 Task: Search convenience stores for Chandan Way, Irving, Texas and list two stores with Delivery time and fee.
Action: Mouse moved to (567, 596)
Screenshot: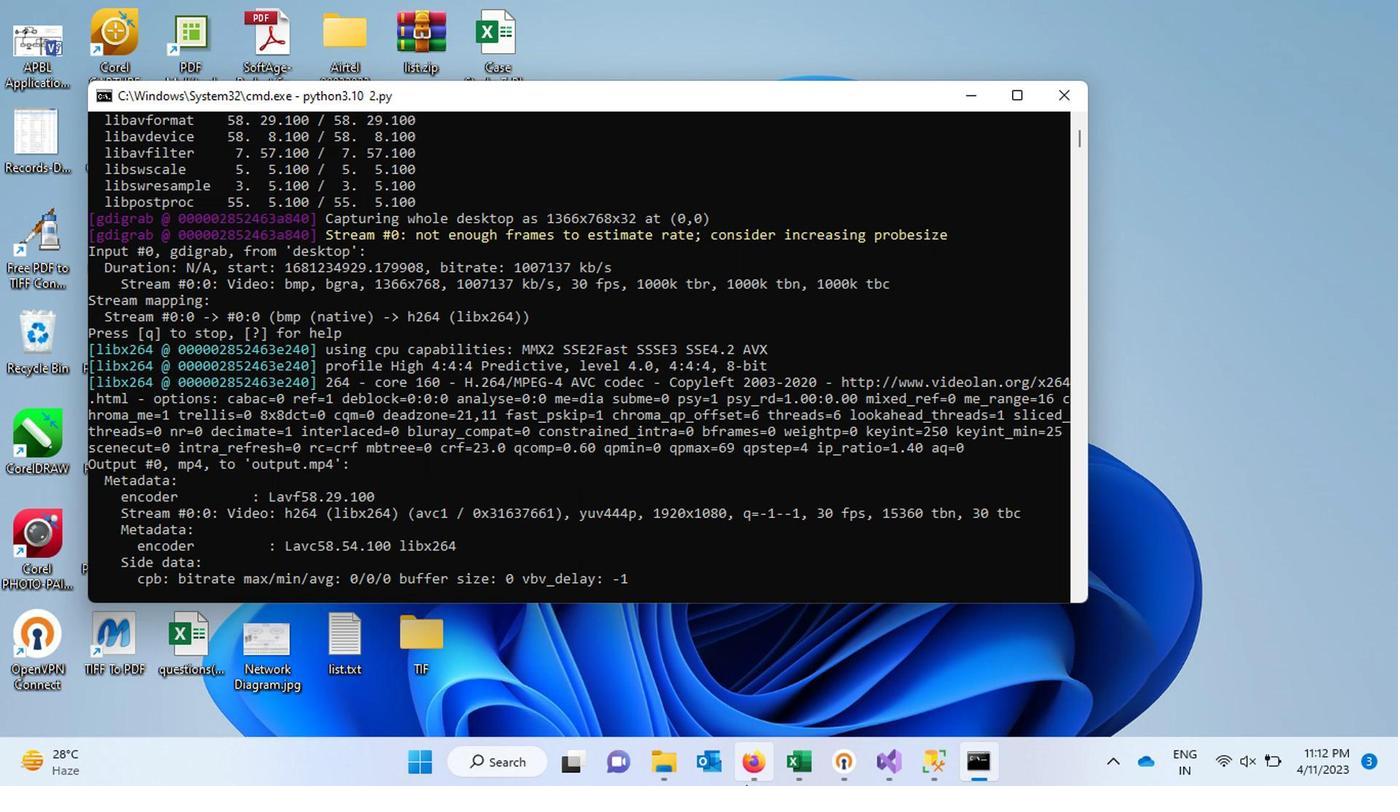 
Action: Mouse pressed left at (567, 596)
Screenshot: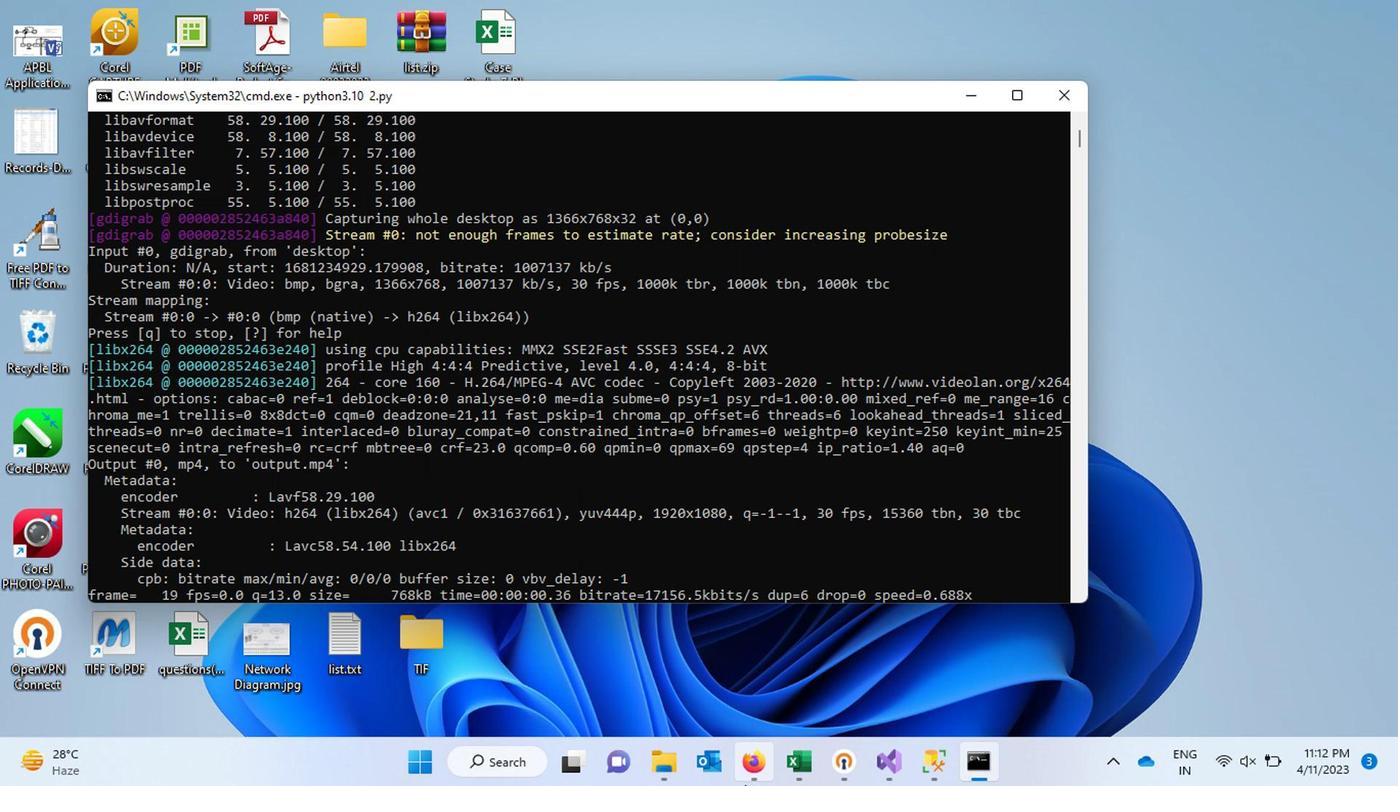 
Action: Mouse moved to (450, 124)
Screenshot: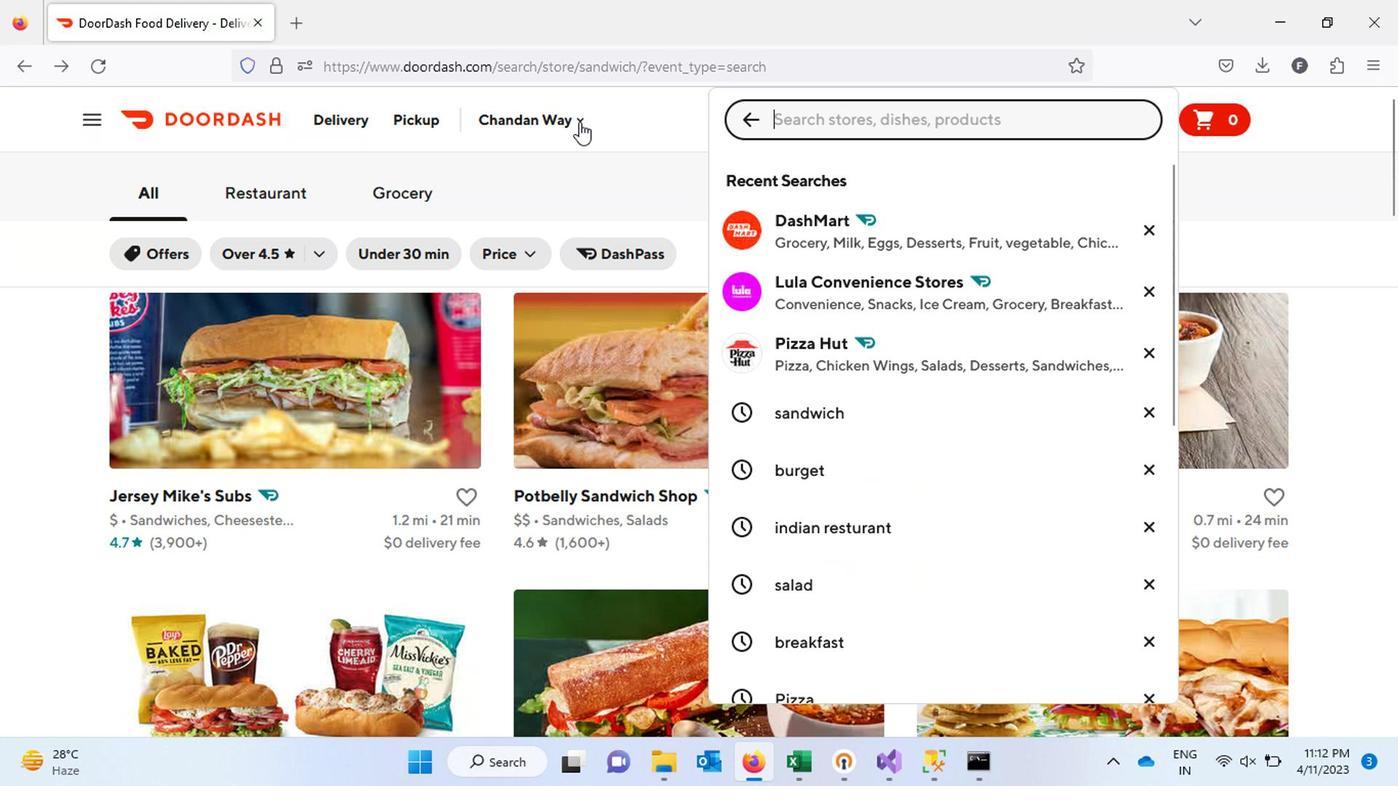 
Action: Mouse pressed left at (450, 124)
Screenshot: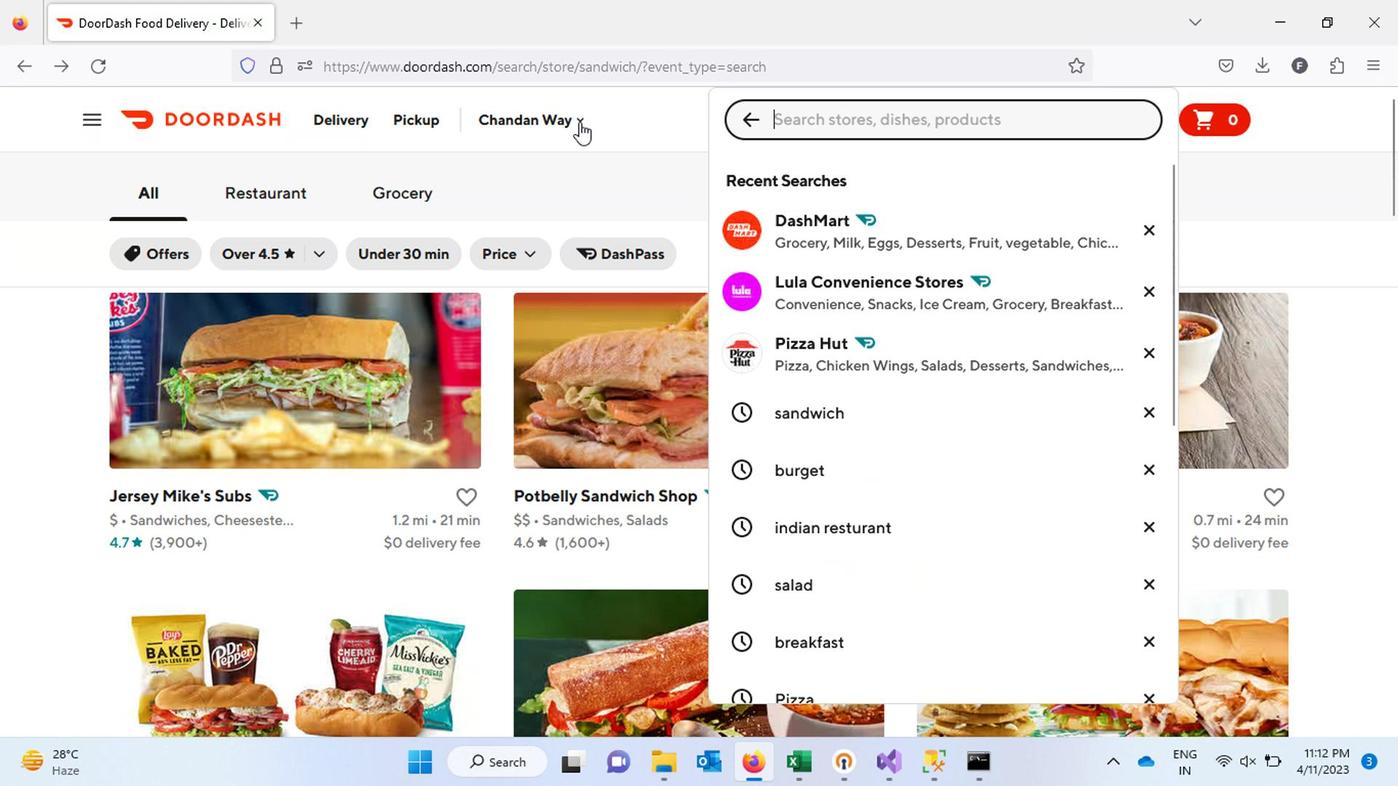 
Action: Mouse pressed left at (450, 124)
Screenshot: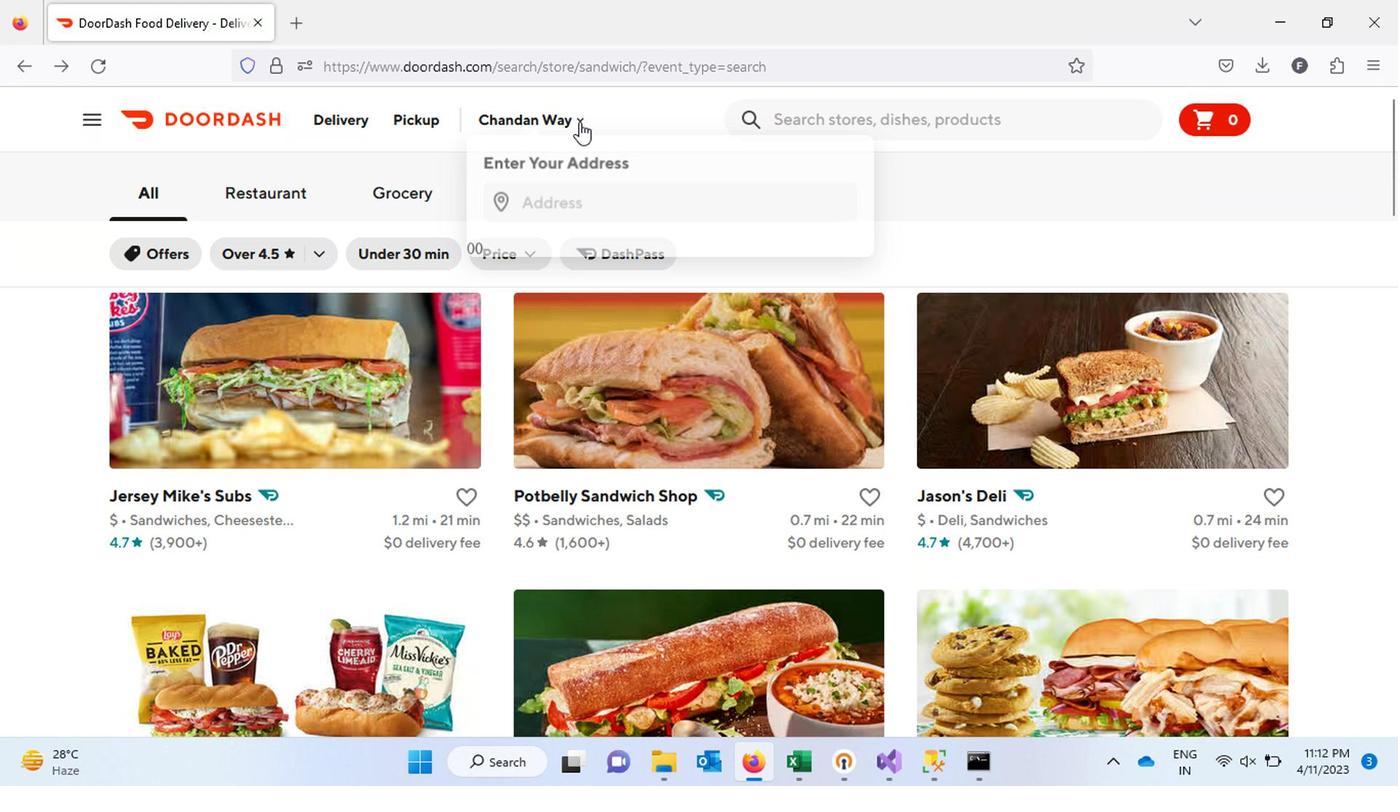
Action: Mouse pressed left at (450, 124)
Screenshot: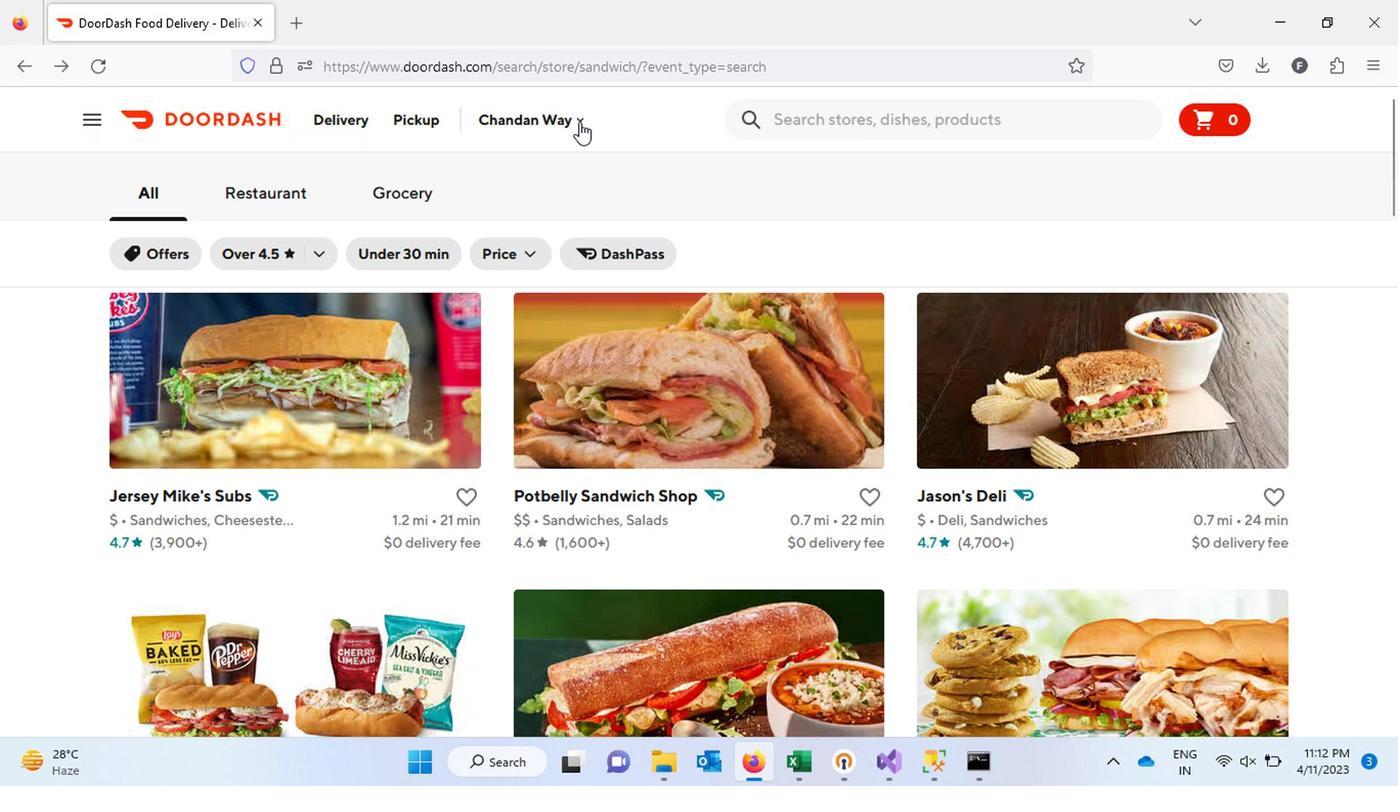 
Action: Mouse moved to (441, 179)
Screenshot: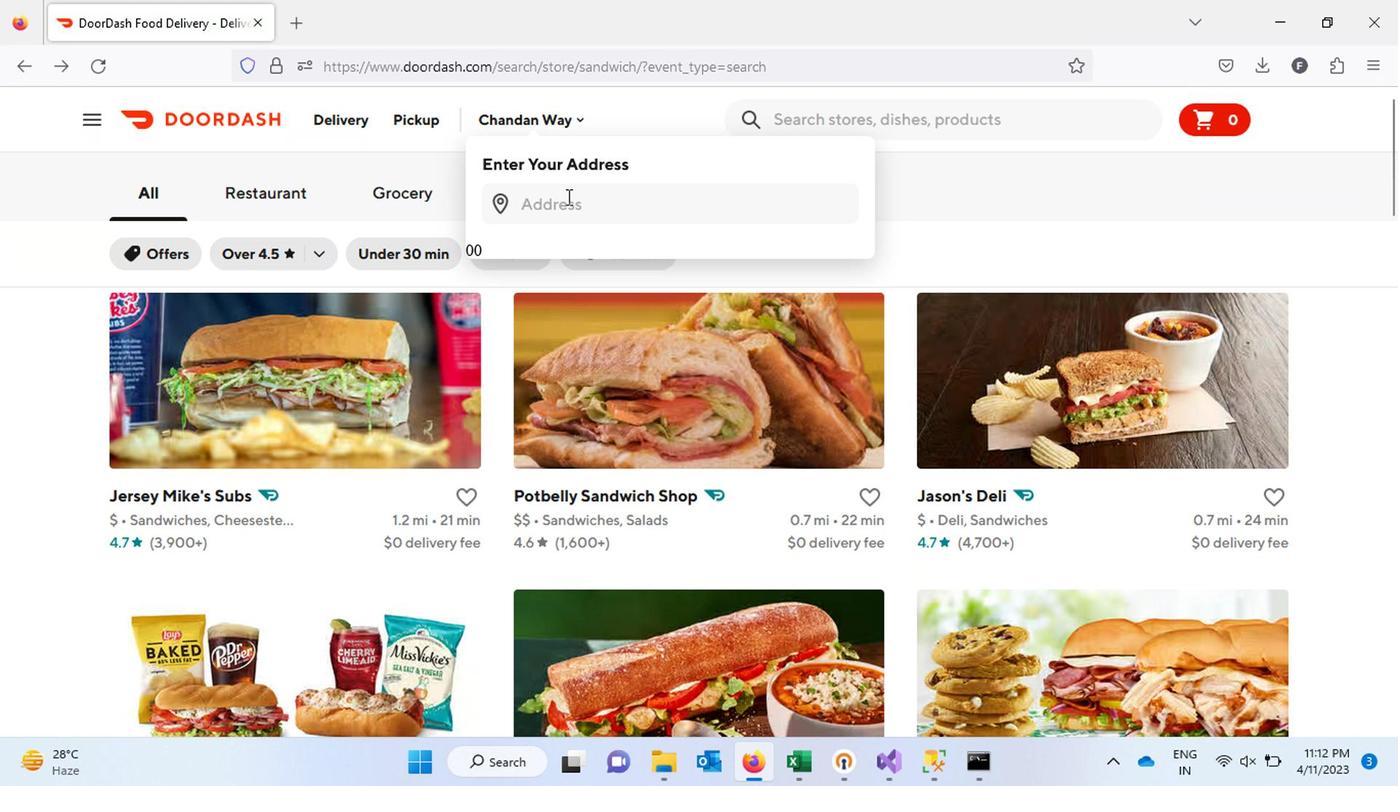 
Action: Mouse pressed left at (441, 179)
Screenshot: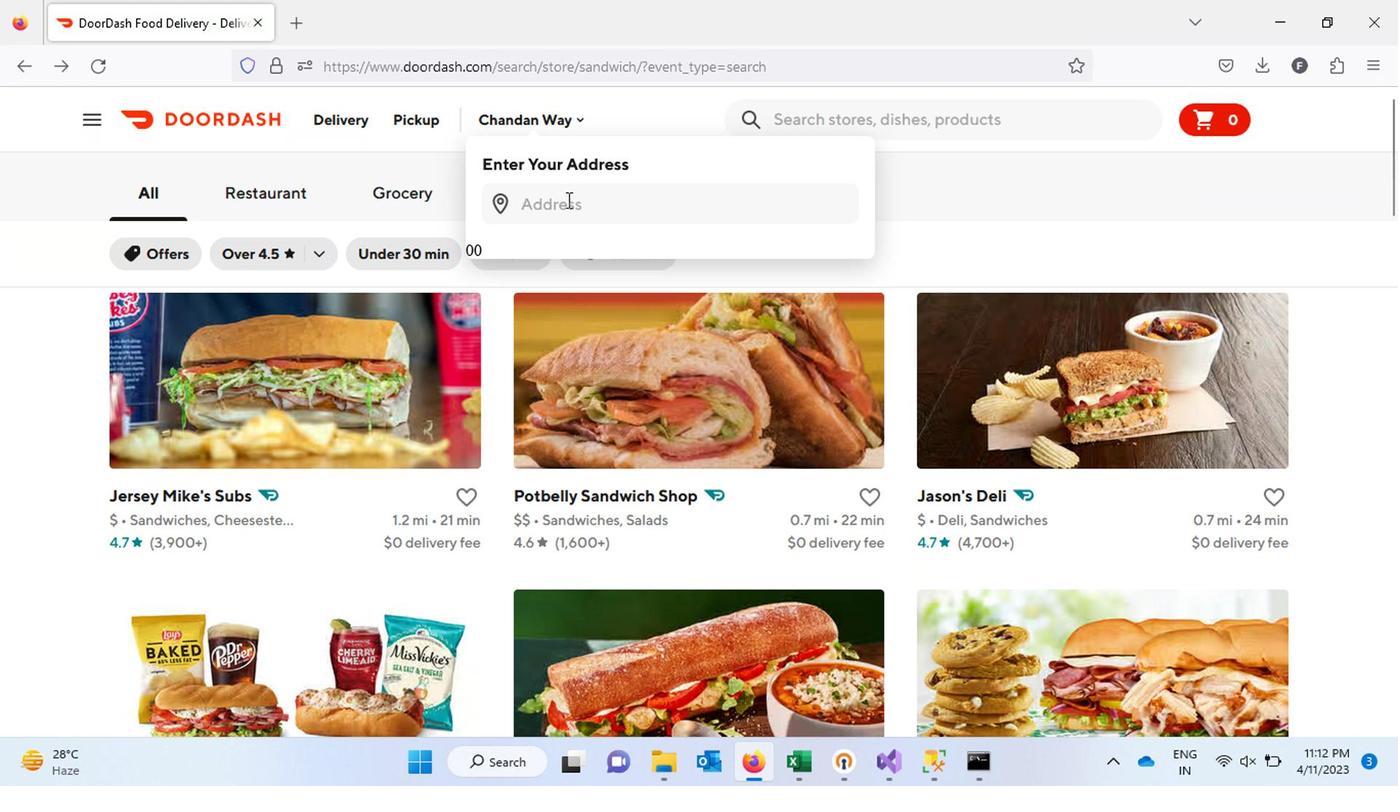 
Action: Keyboard c
Screenshot: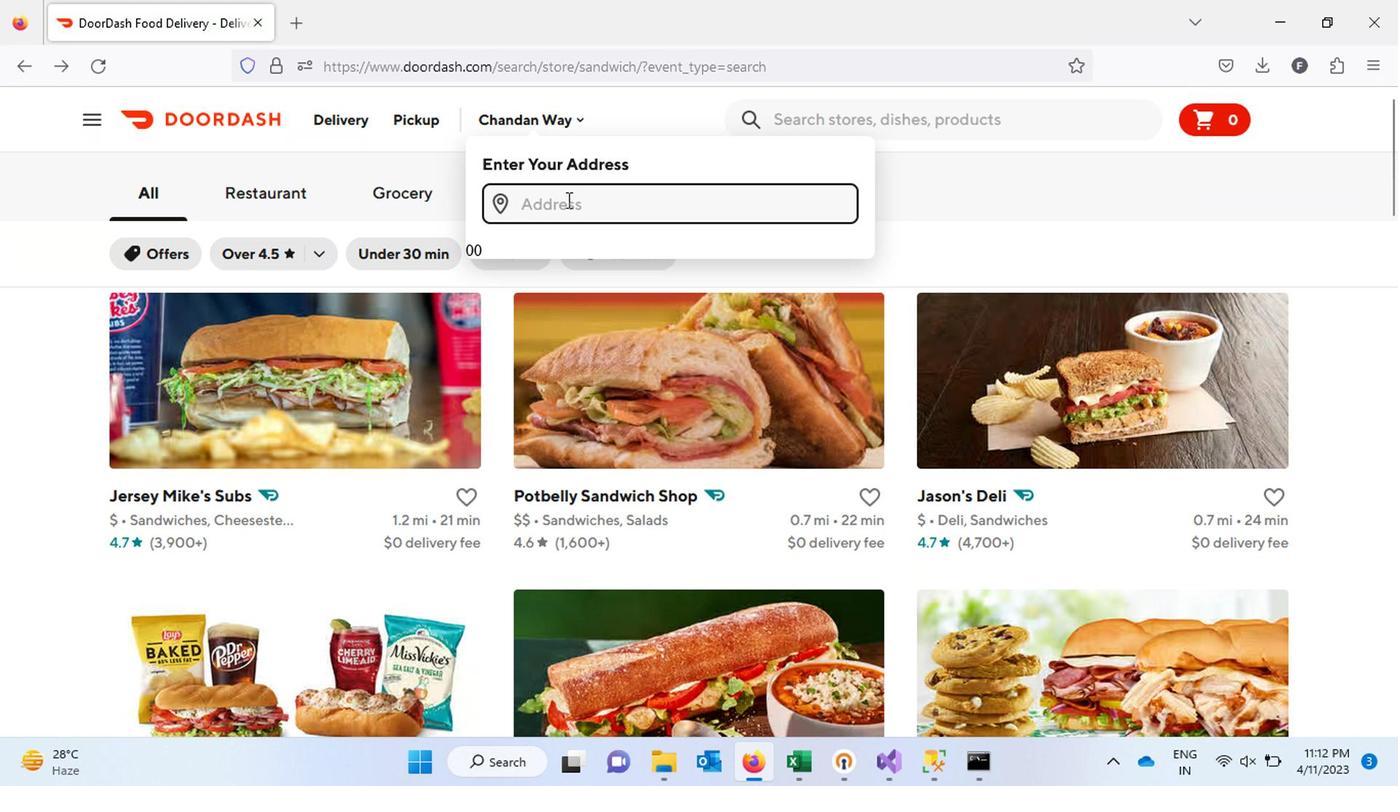 
Action: Keyboard h
Screenshot: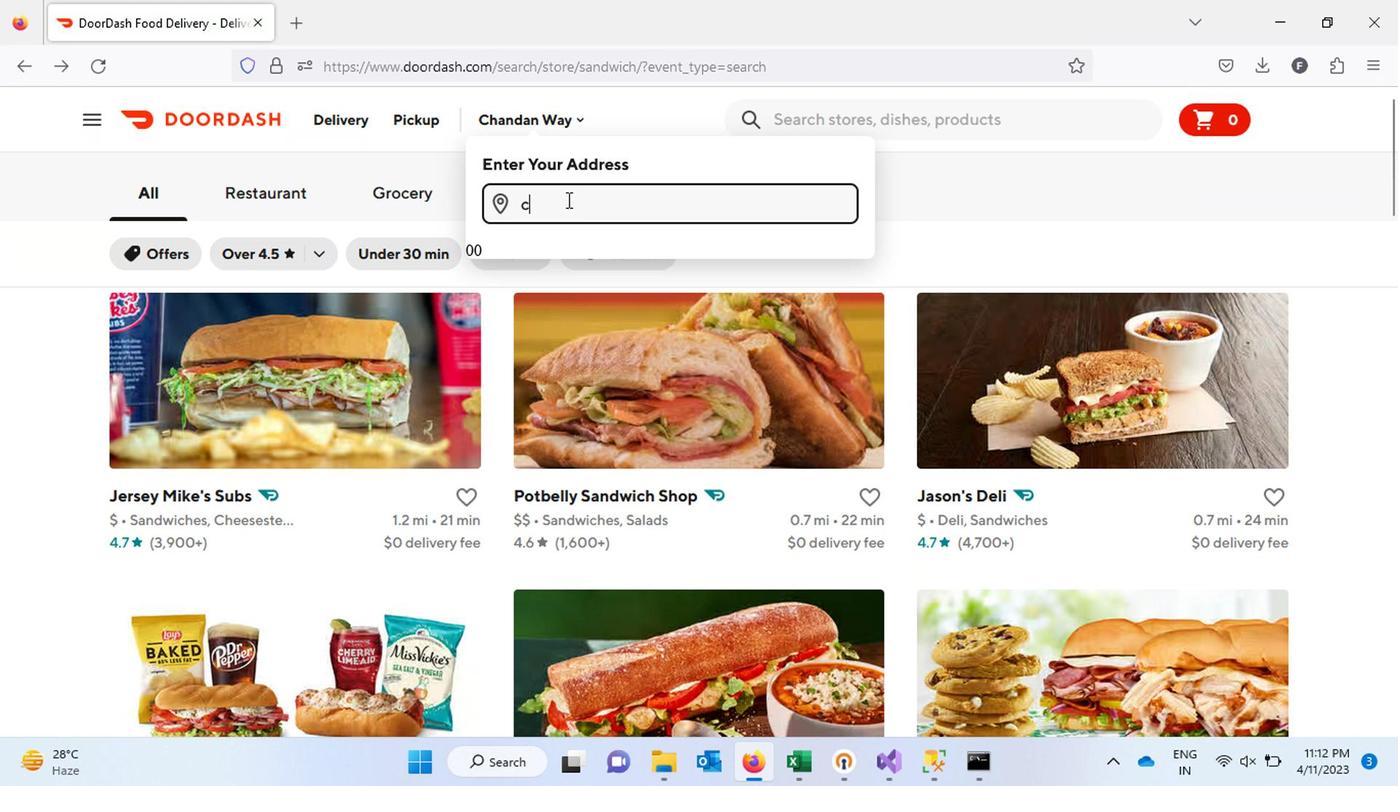 
Action: Keyboard a
Screenshot: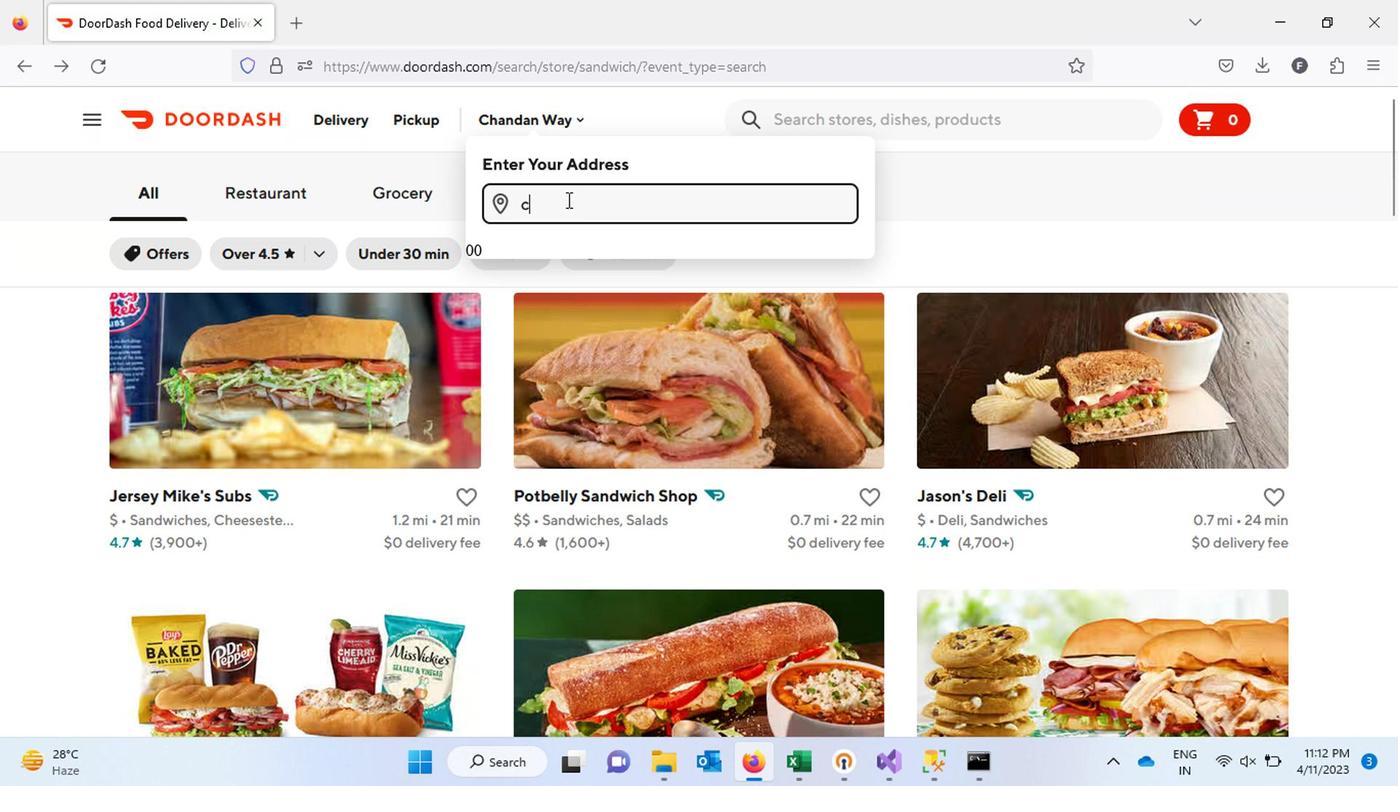 
Action: Keyboard n
Screenshot: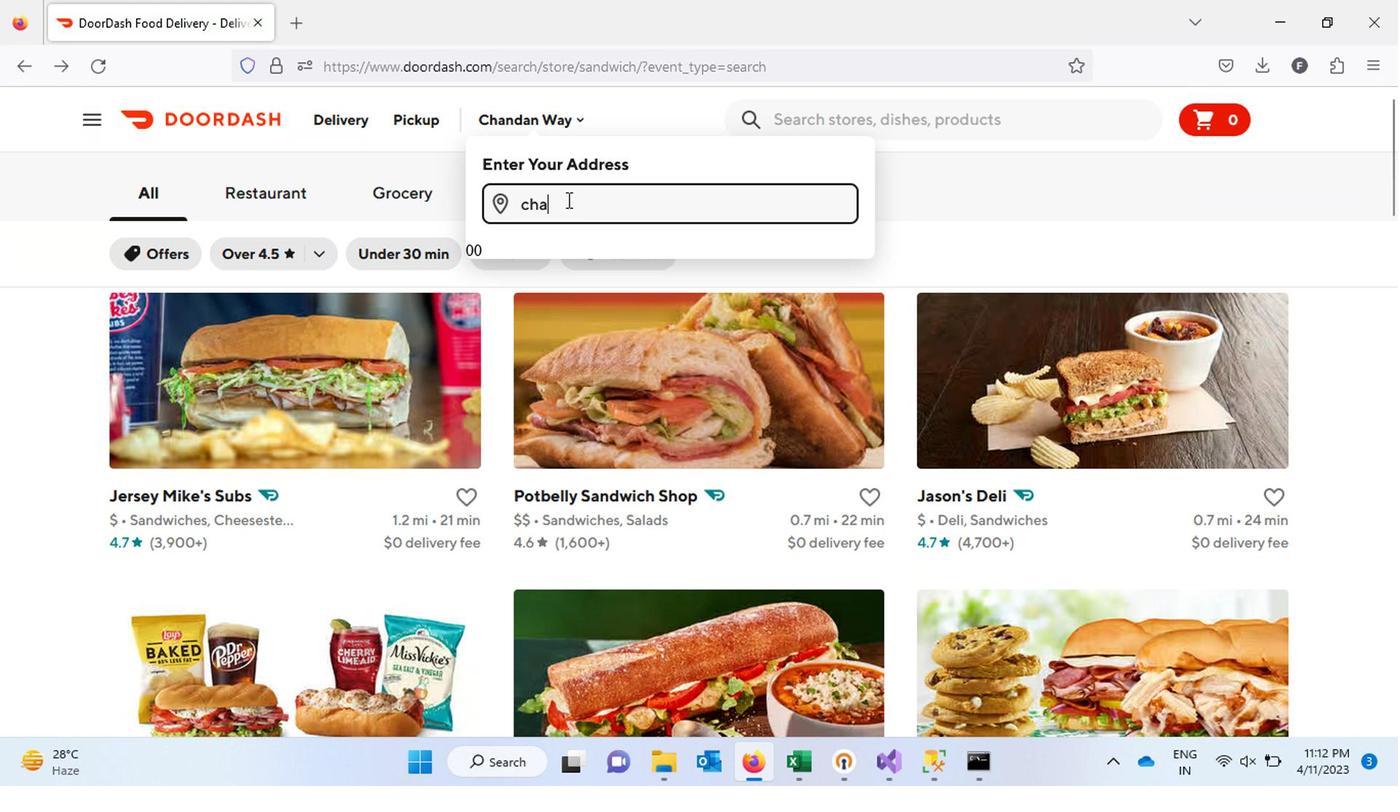 
Action: Keyboard d
Screenshot: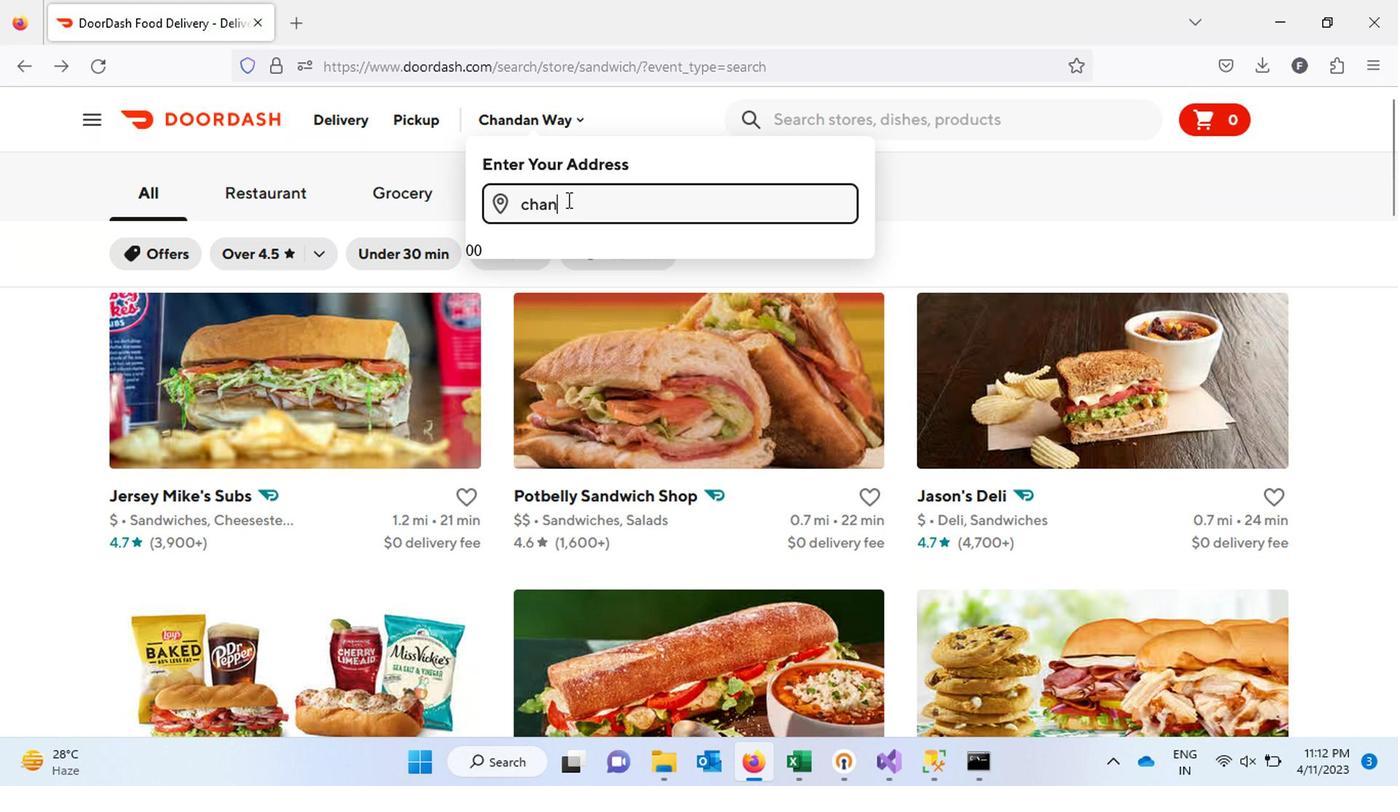
Action: Keyboard a
Screenshot: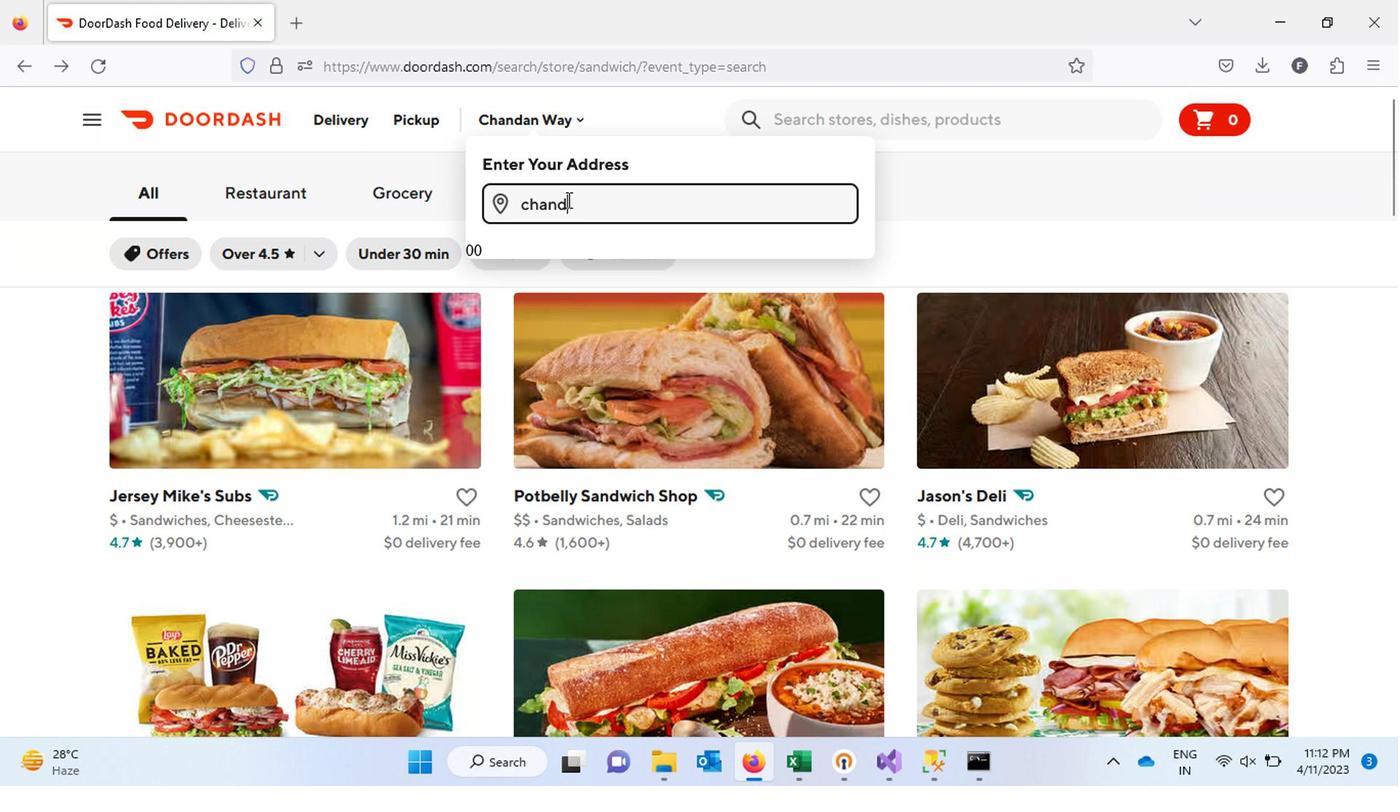
Action: Keyboard n
Screenshot: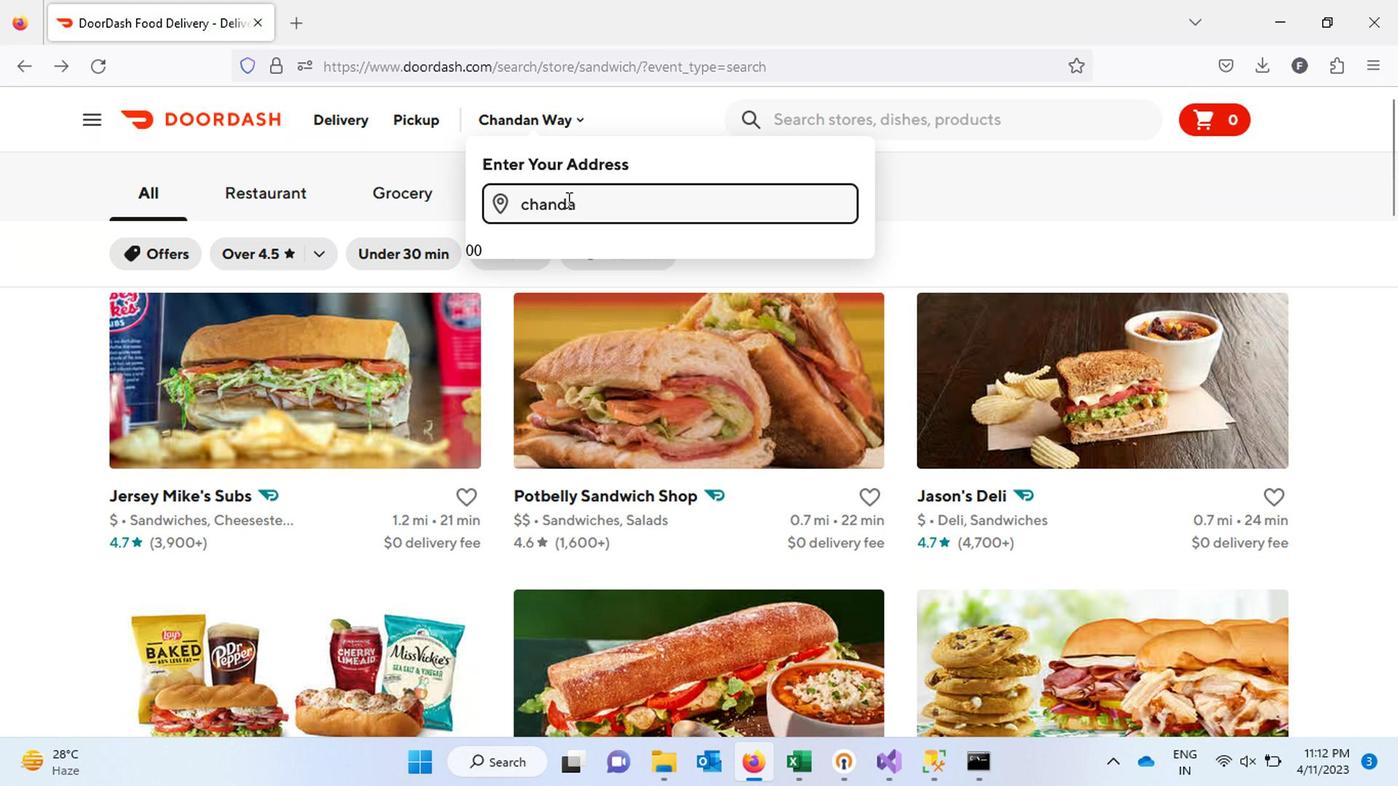
Action: Keyboard Key.space
Screenshot: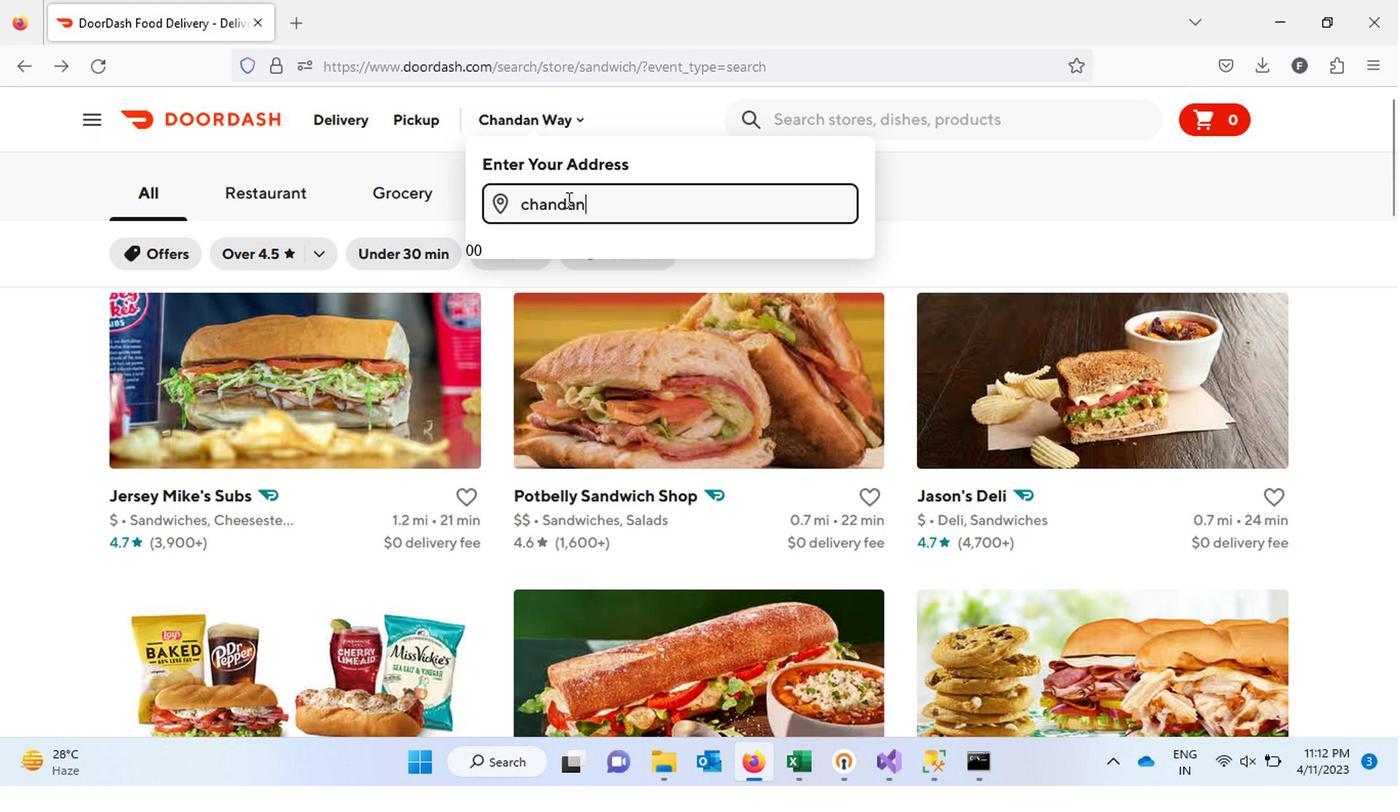 
Action: Keyboard w
Screenshot: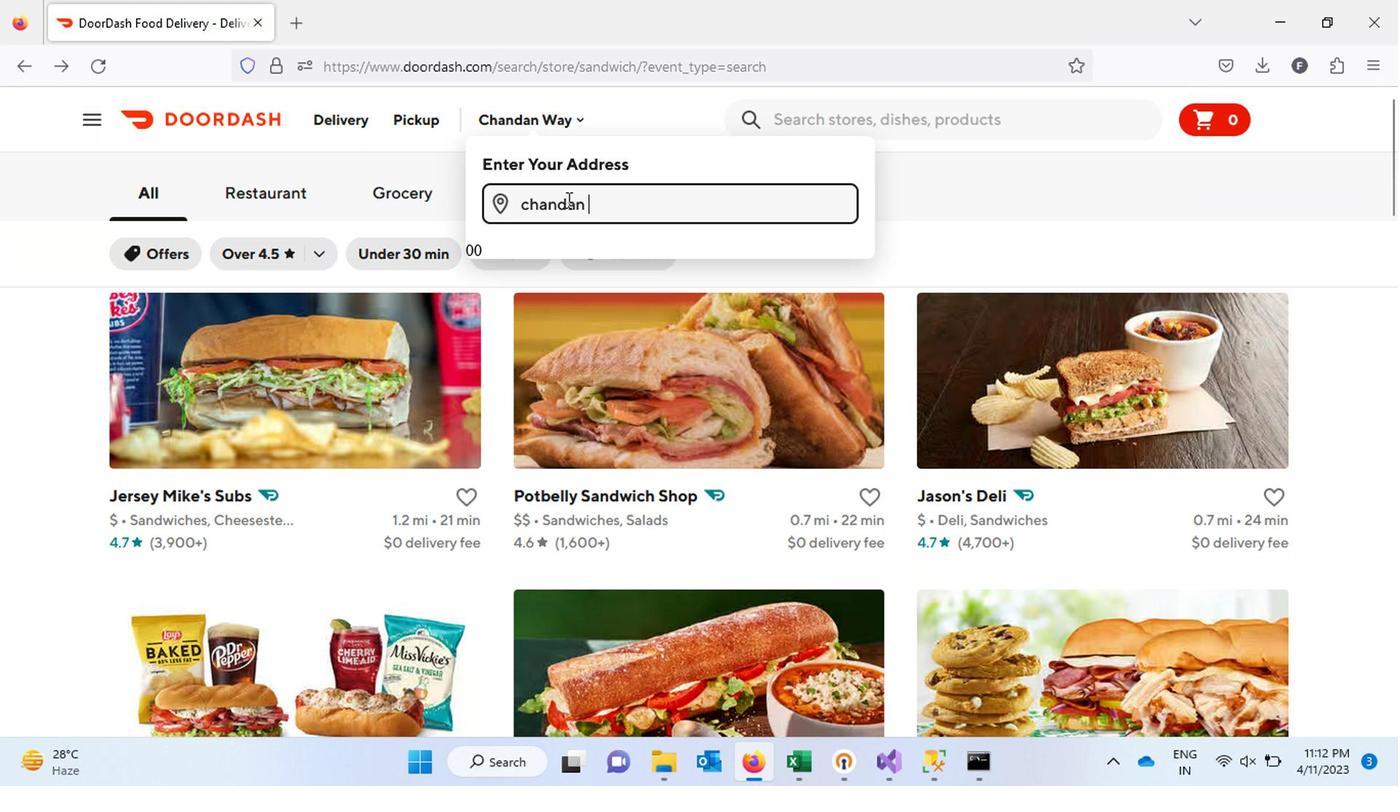
Action: Keyboard a
Screenshot: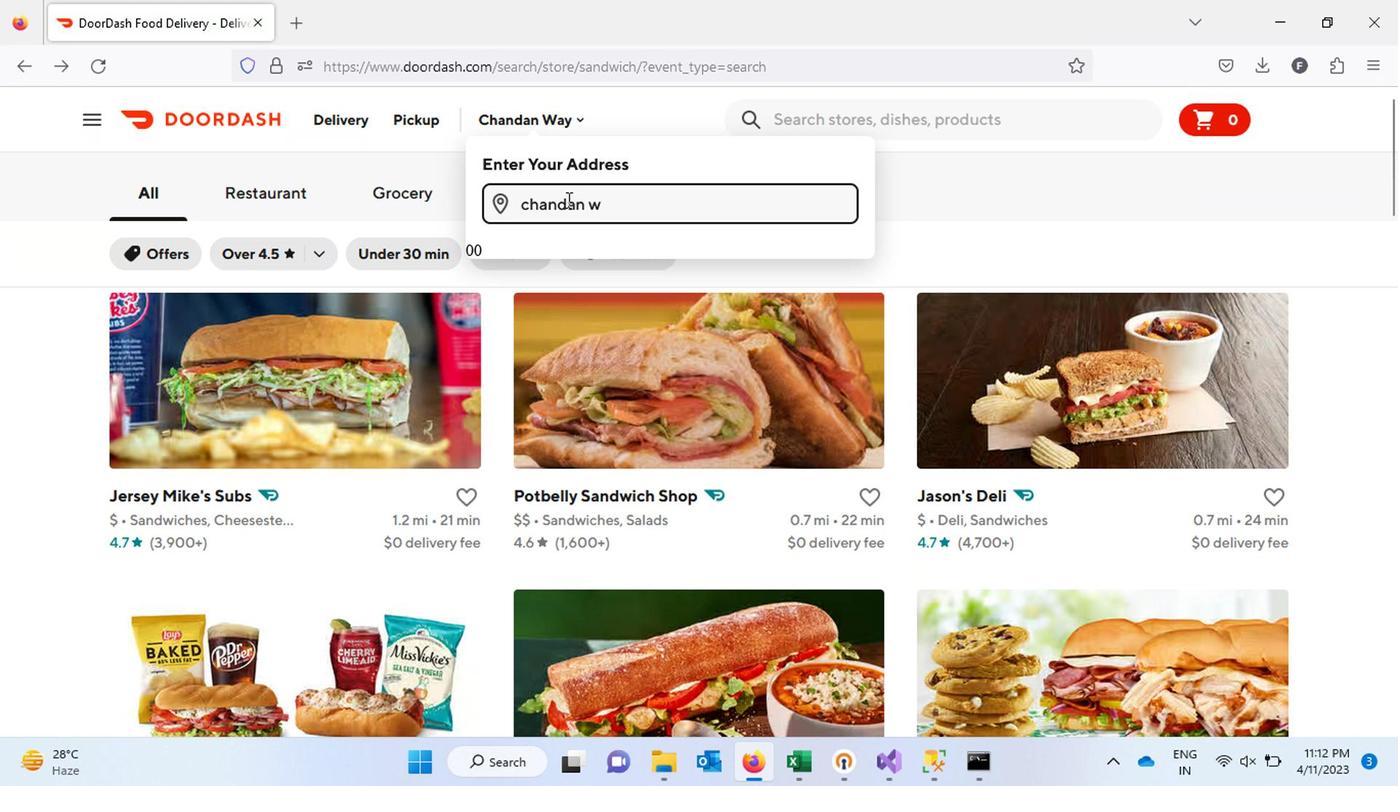 
Action: Keyboard y
Screenshot: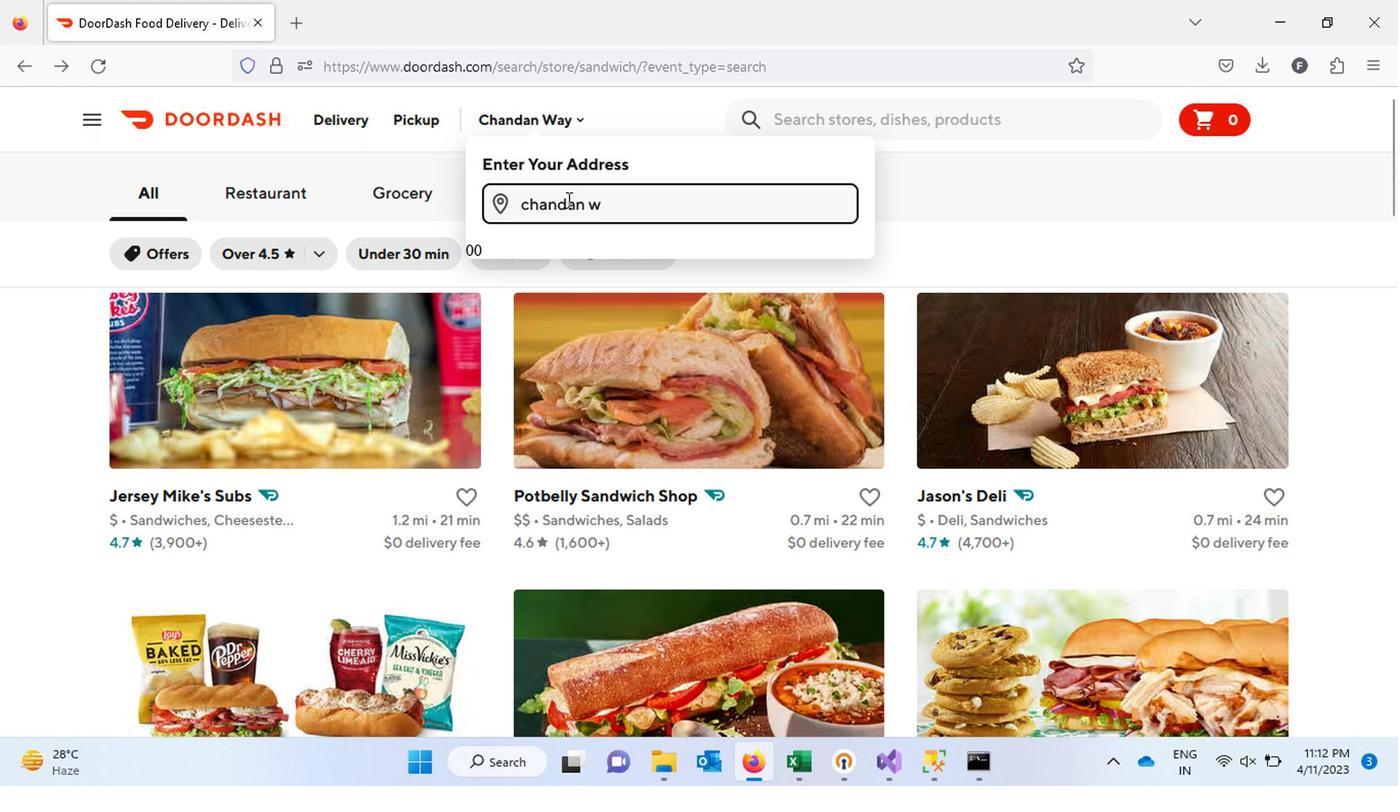 
Action: Mouse moved to (452, 211)
Screenshot: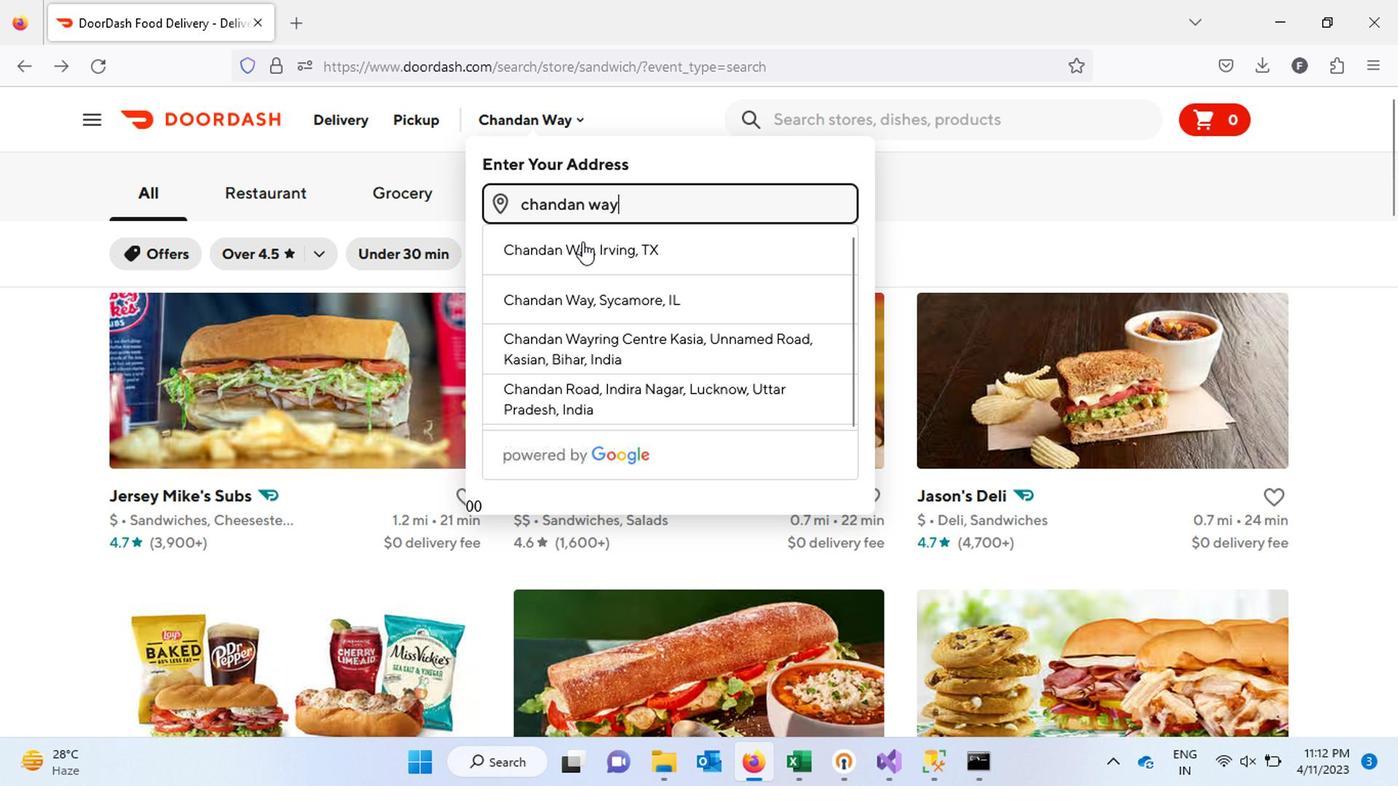 
Action: Mouse pressed left at (452, 211)
Screenshot: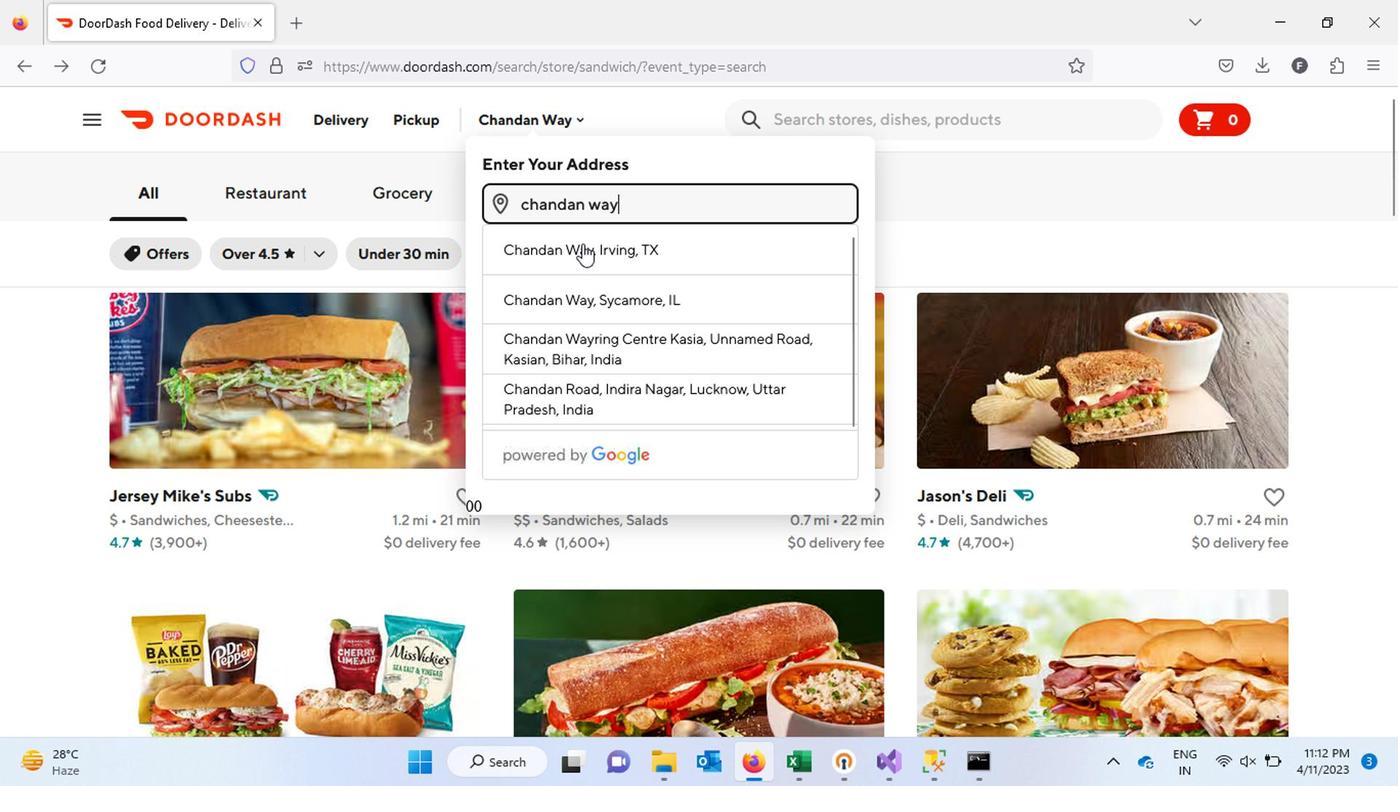
Action: Mouse moved to (558, 497)
Screenshot: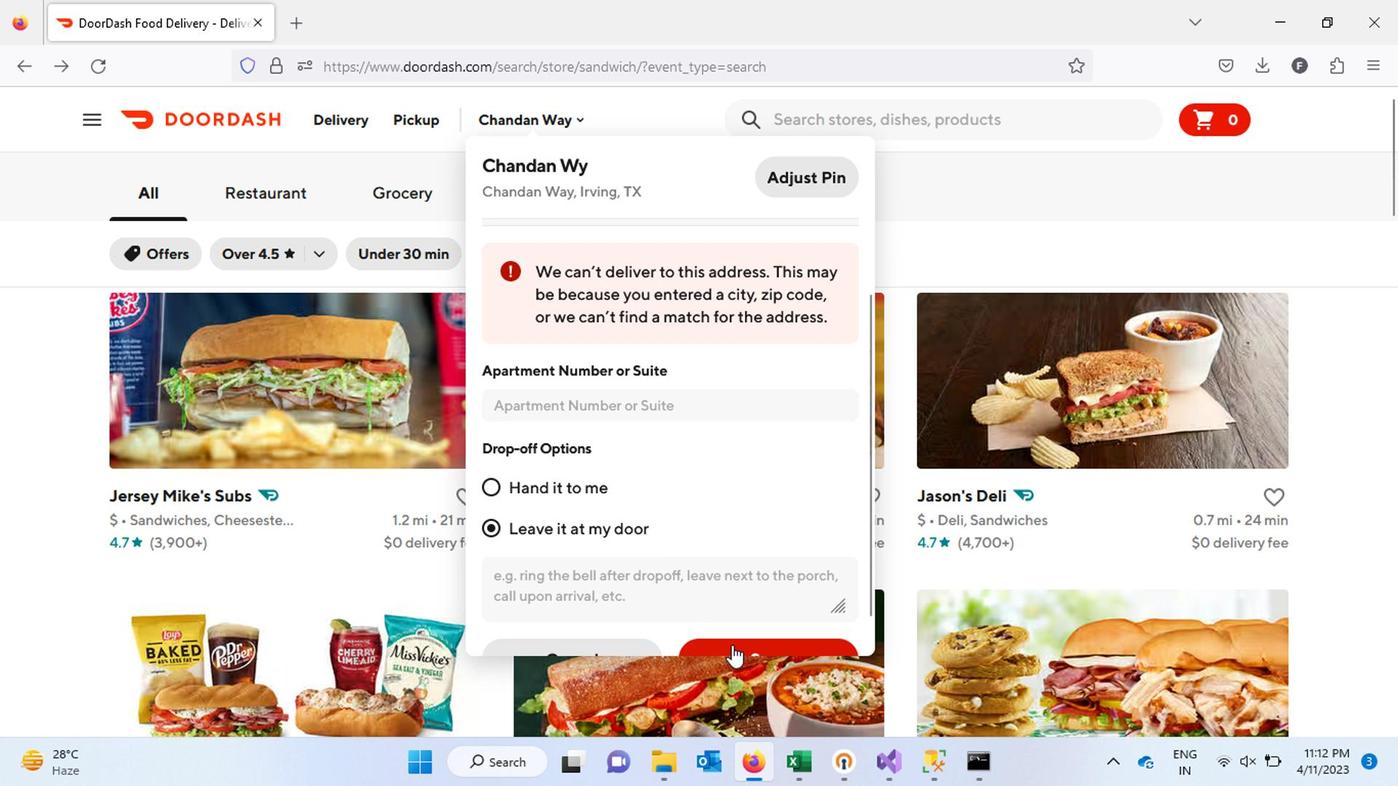 
Action: Mouse pressed left at (558, 497)
Screenshot: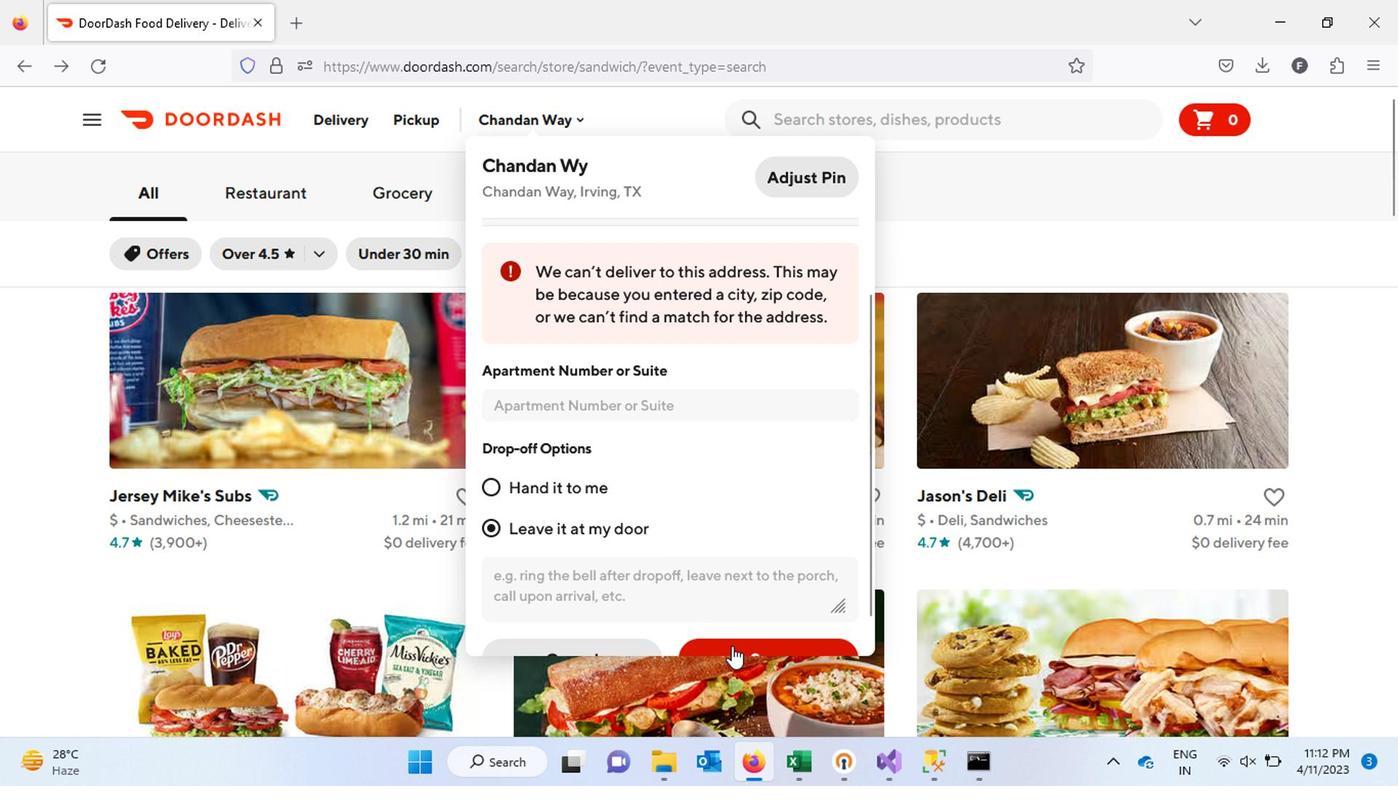 
Action: Mouse moved to (715, 124)
Screenshot: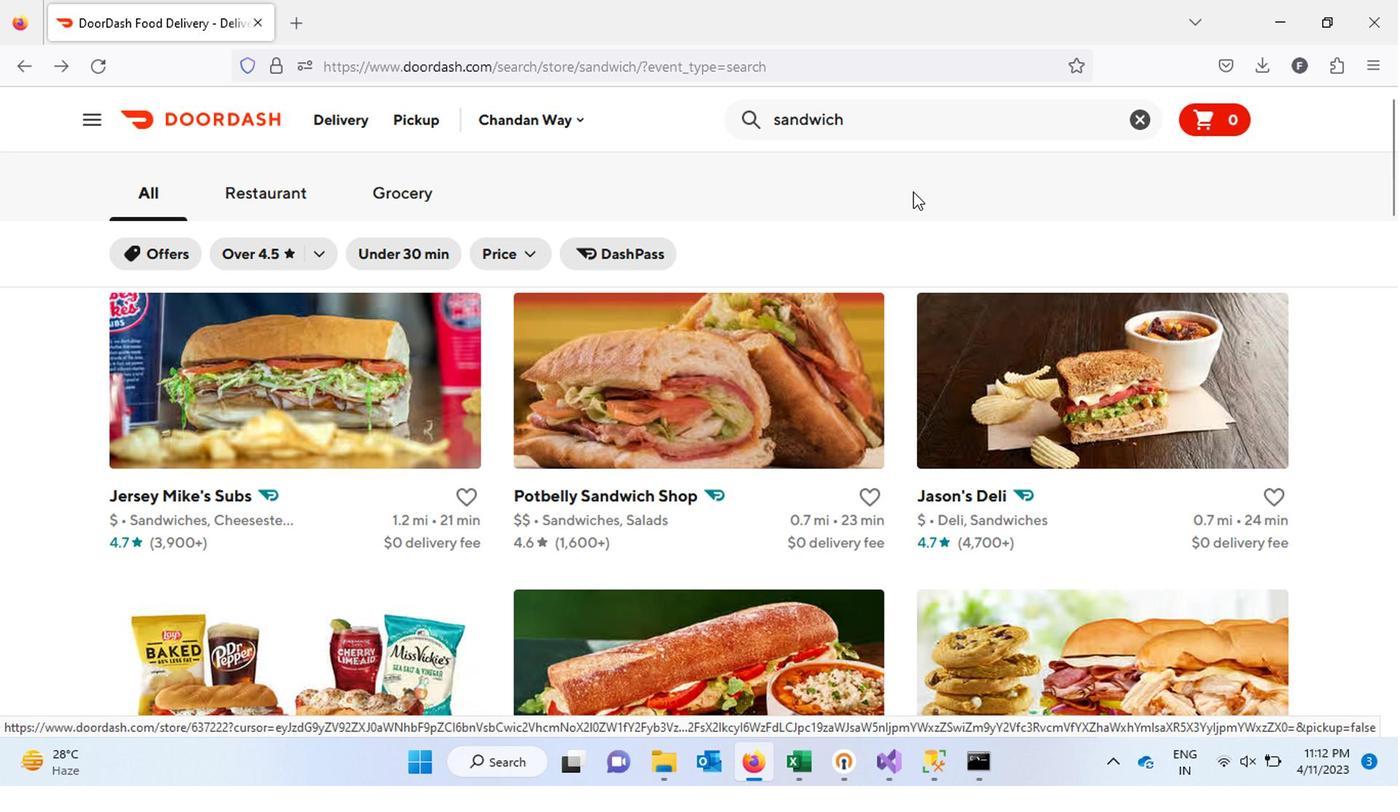 
Action: Mouse pressed left at (715, 124)
Screenshot: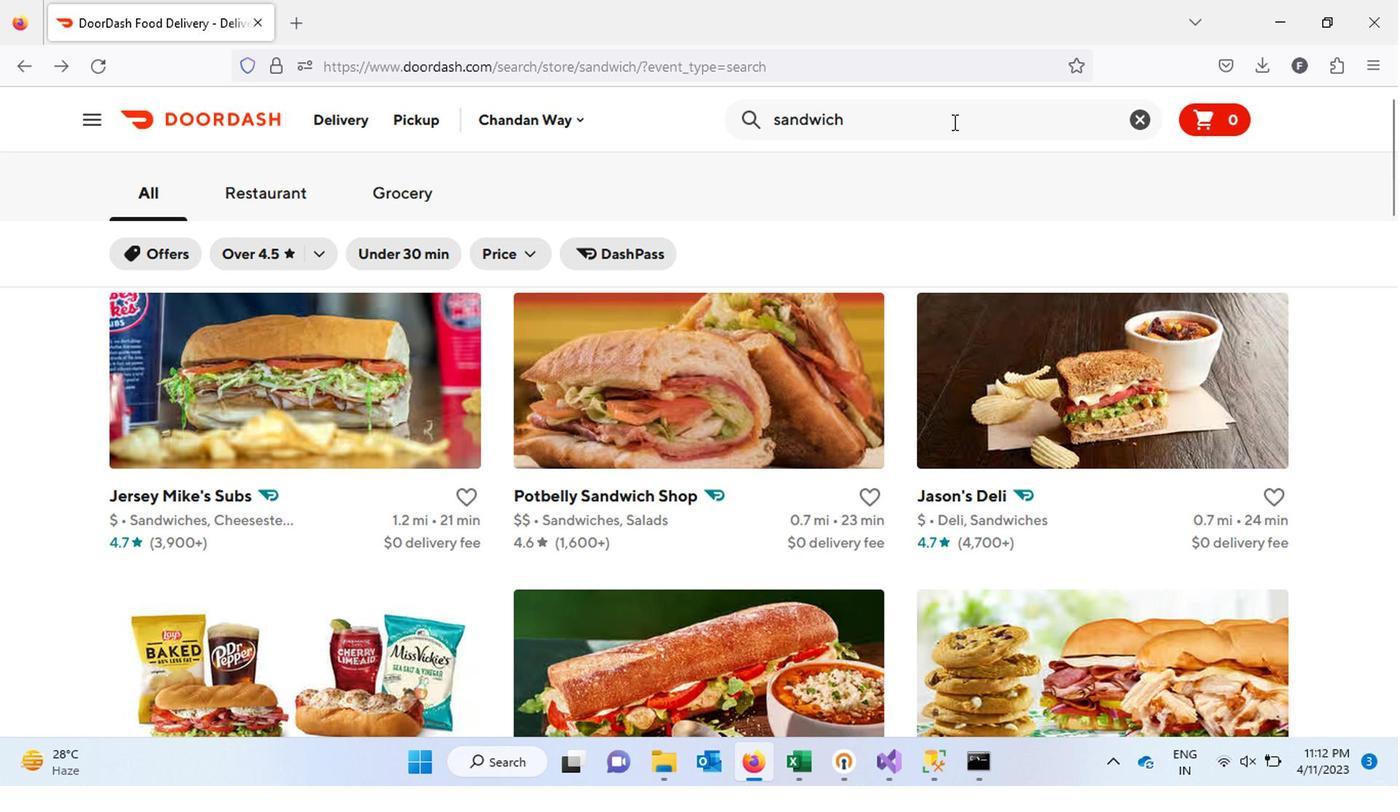 
Action: Mouse moved to (847, 121)
Screenshot: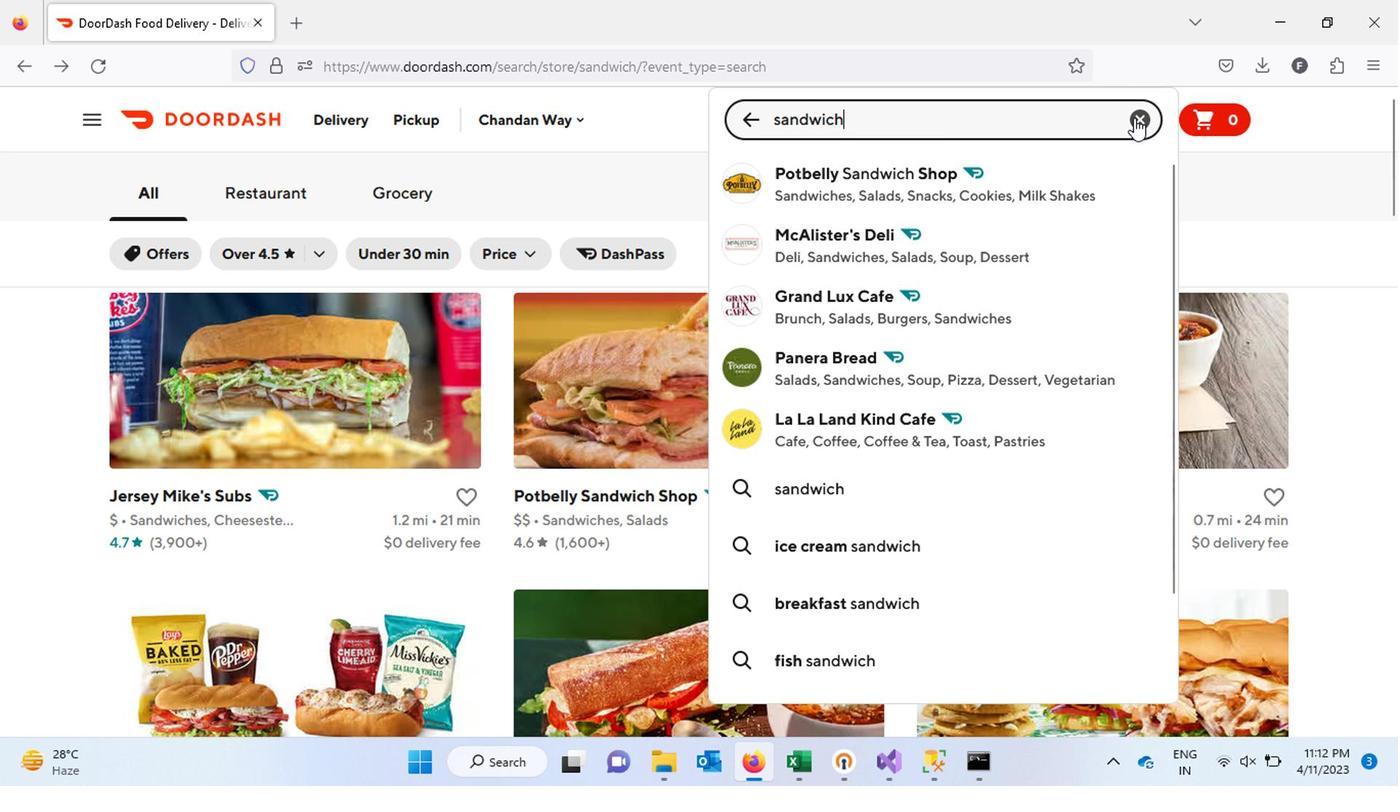 
Action: Mouse pressed left at (847, 121)
Screenshot: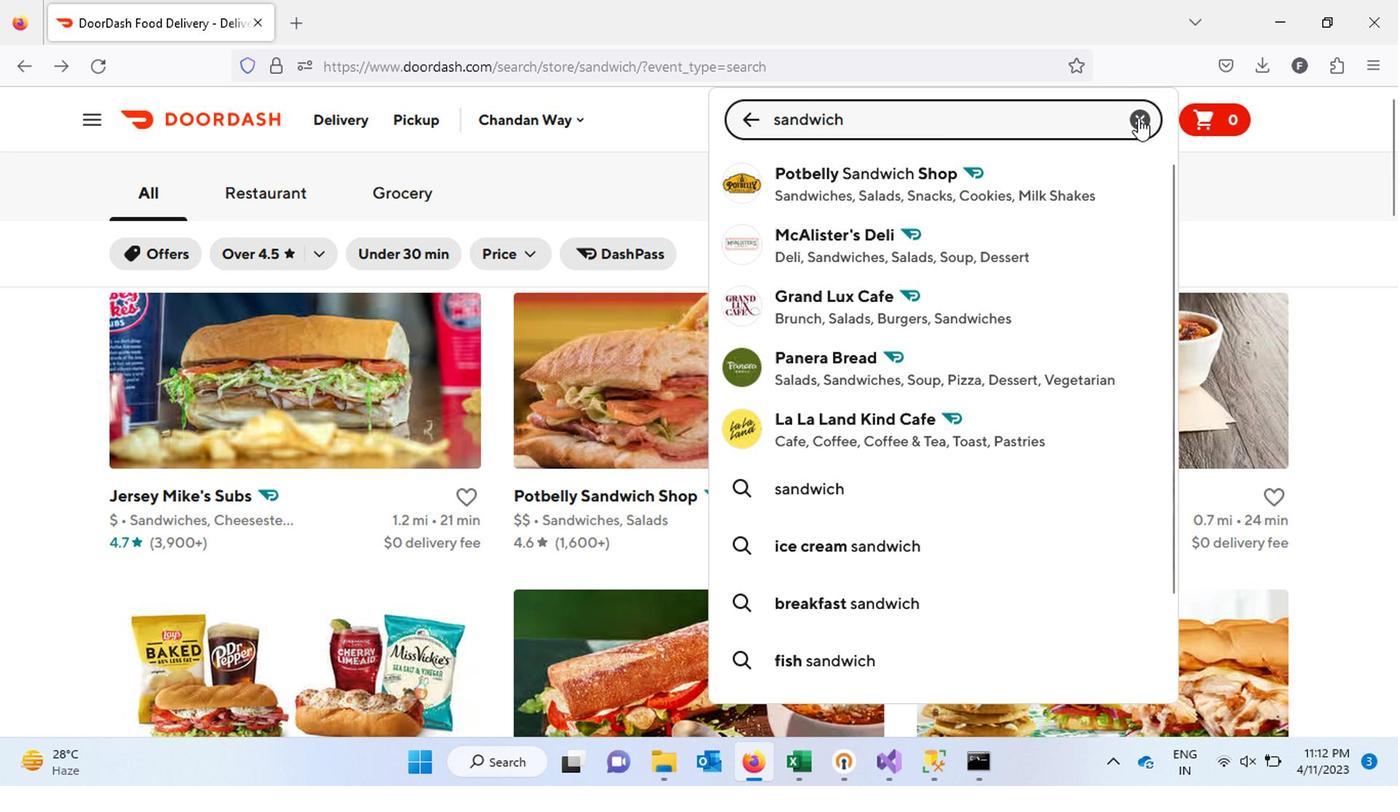 
Action: Keyboard d
Screenshot: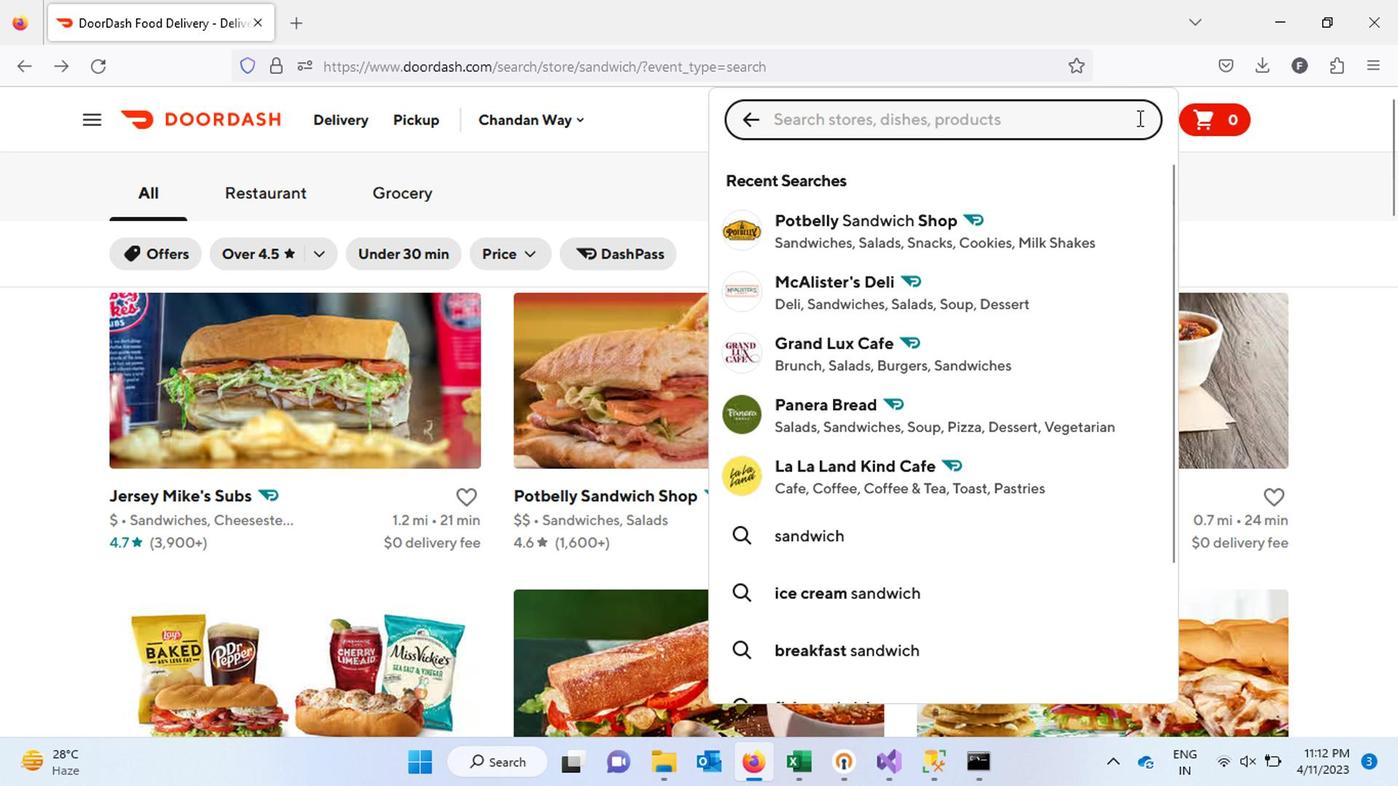 
Action: Keyboard a
Screenshot: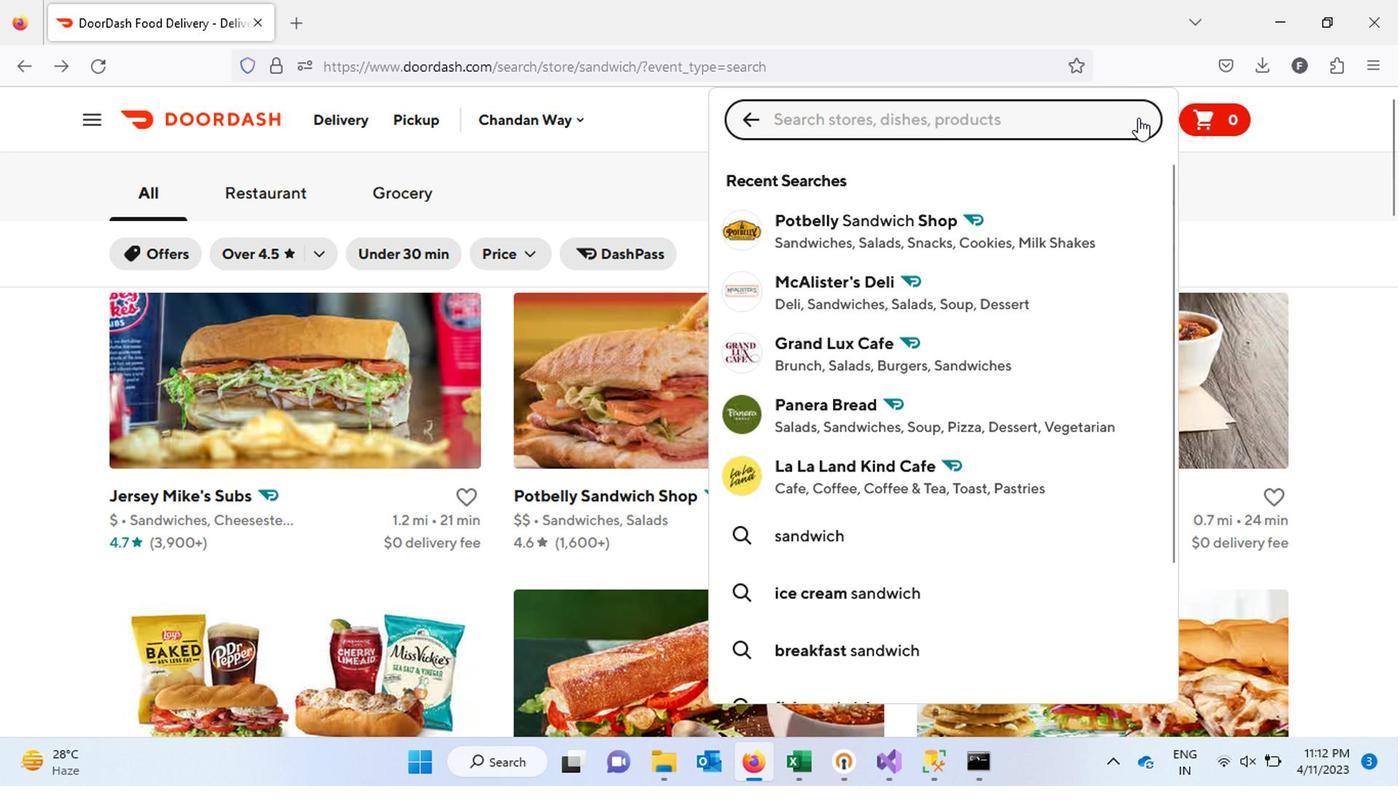 
Action: Keyboard s
Screenshot: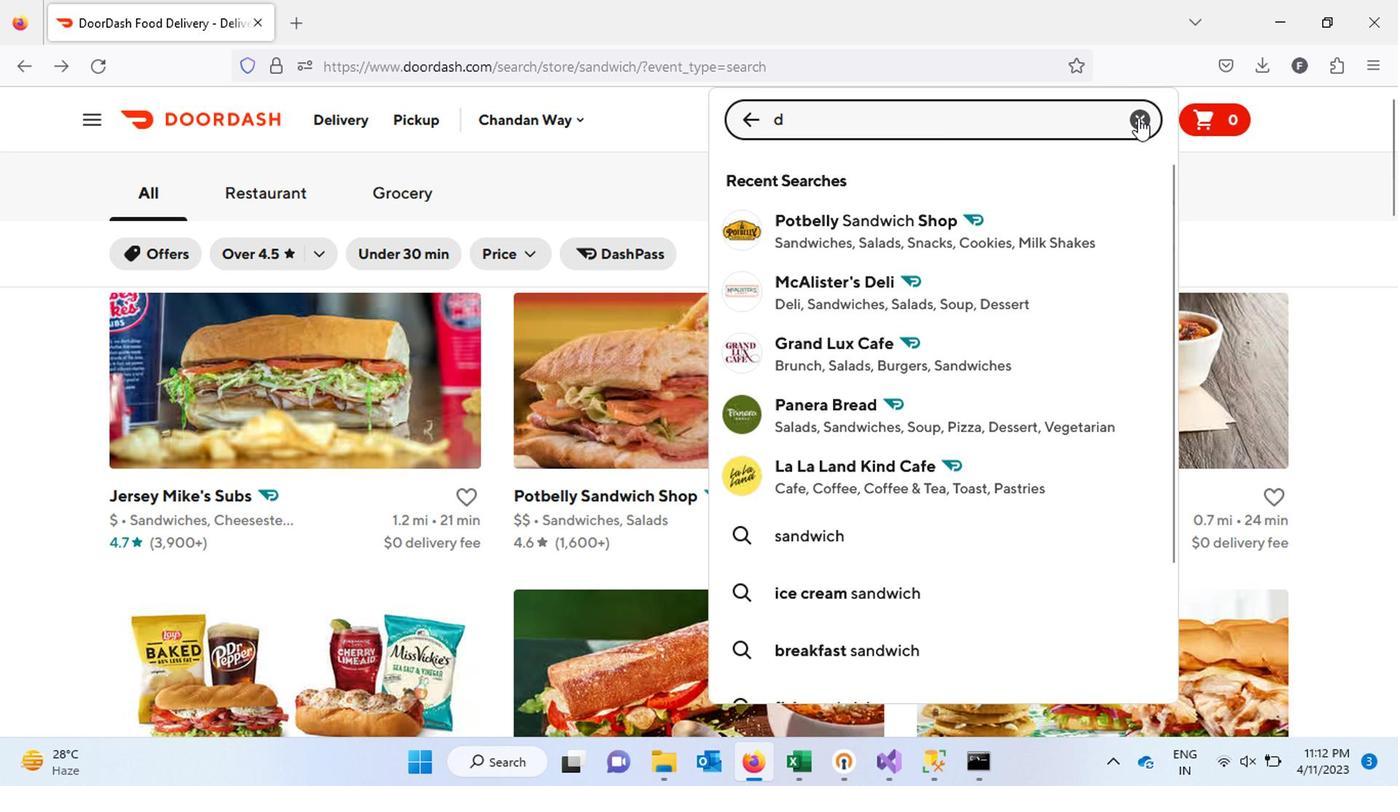 
Action: Keyboard h
Screenshot: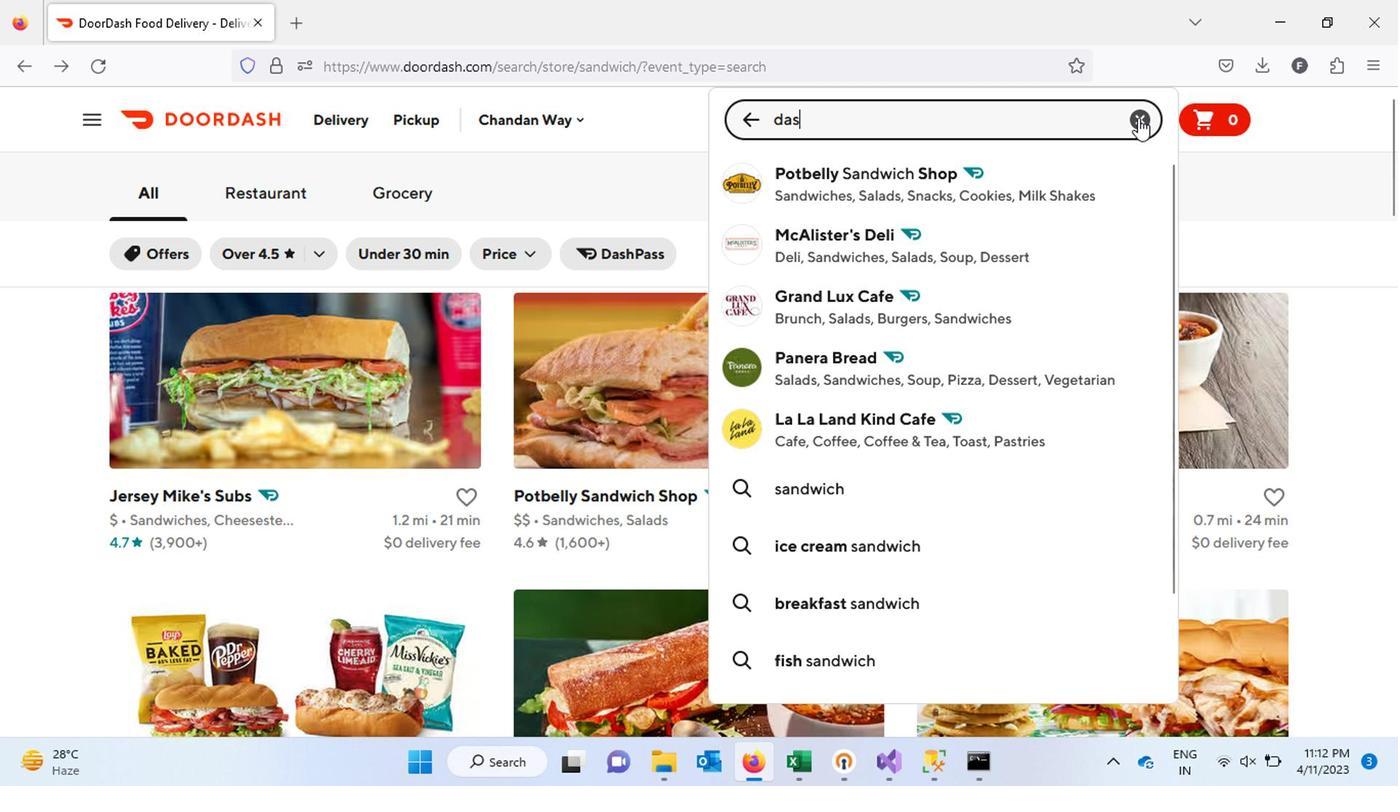
Action: Mouse moved to (817, 161)
Screenshot: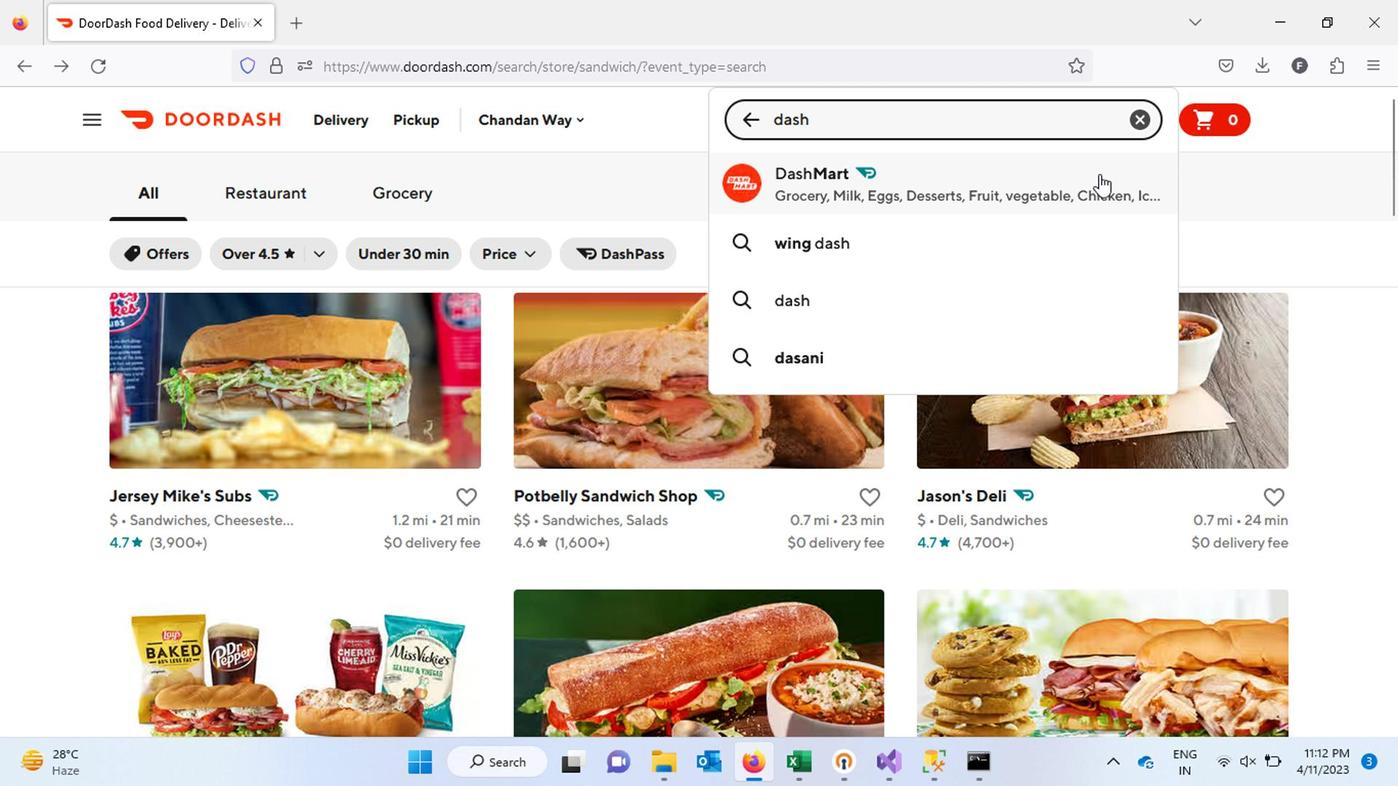 
Action: Mouse pressed left at (817, 161)
Screenshot: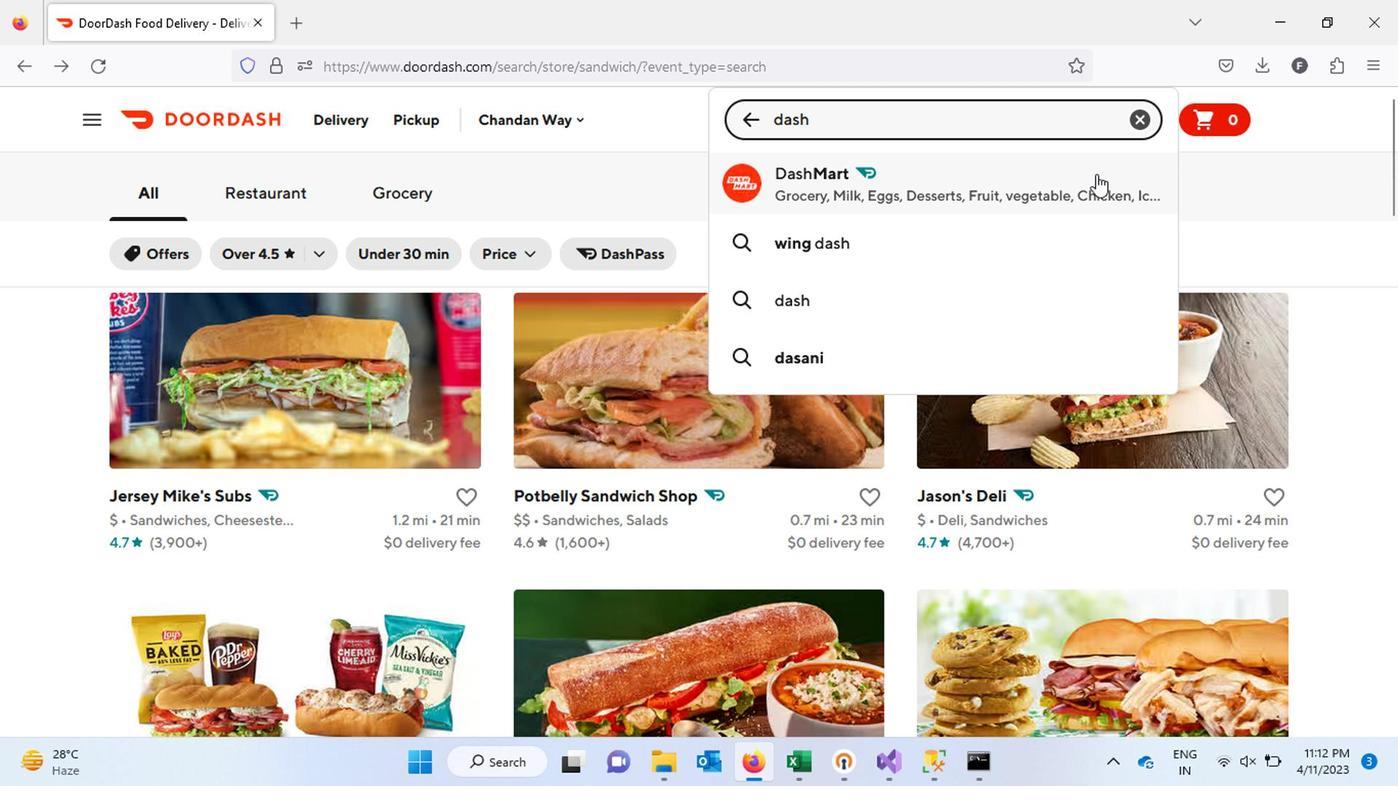 
Action: Mouse moved to (735, 578)
Screenshot: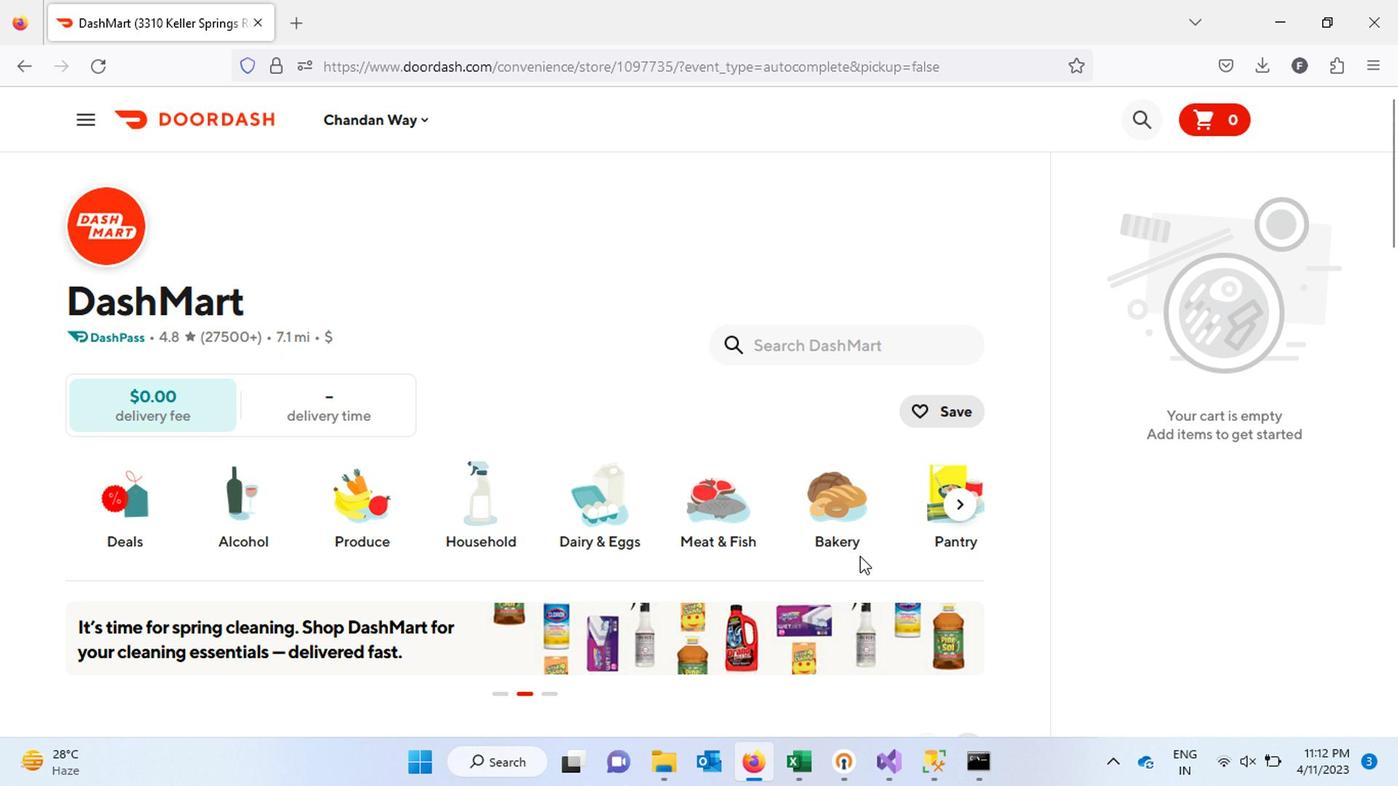 
Action: Mouse pressed left at (735, 578)
Screenshot: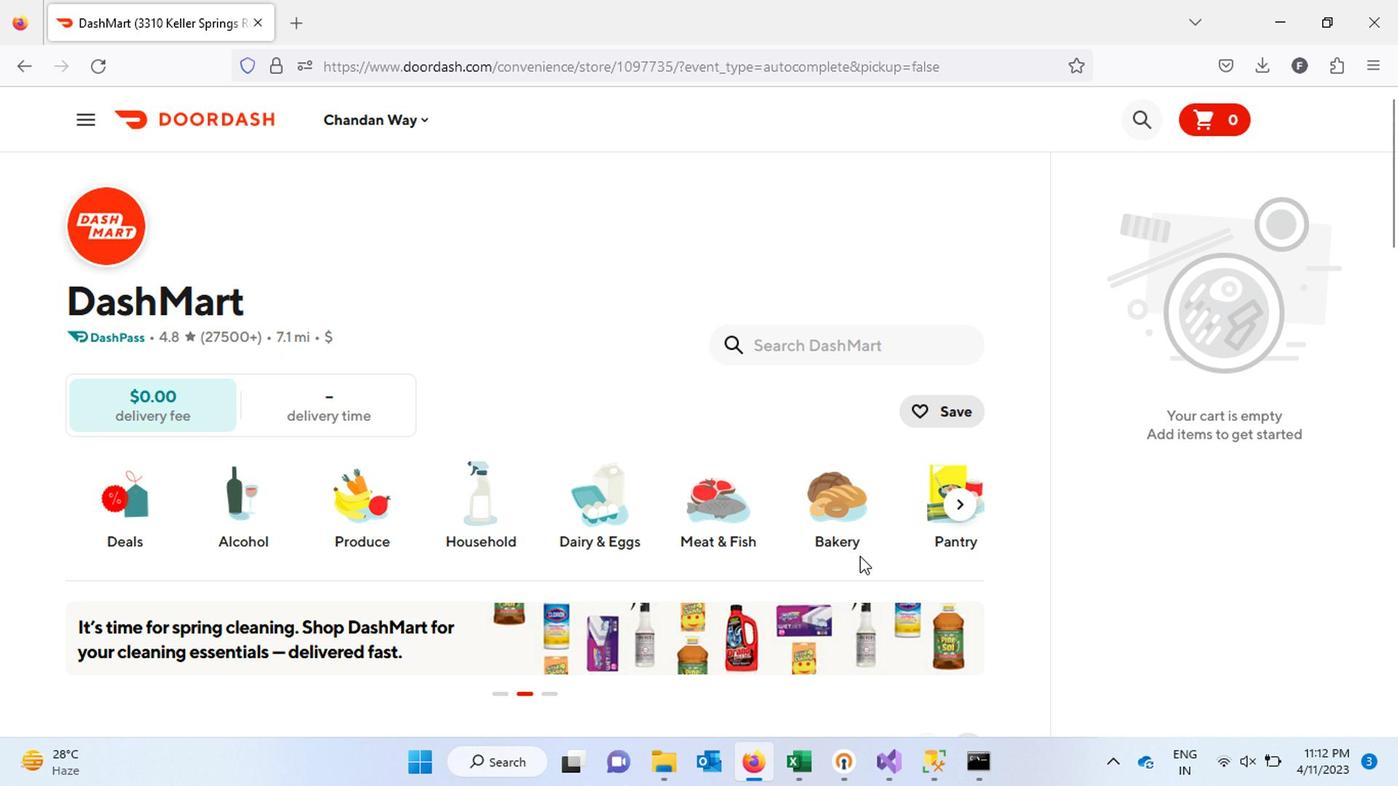 
Action: Mouse moved to (786, 110)
Screenshot: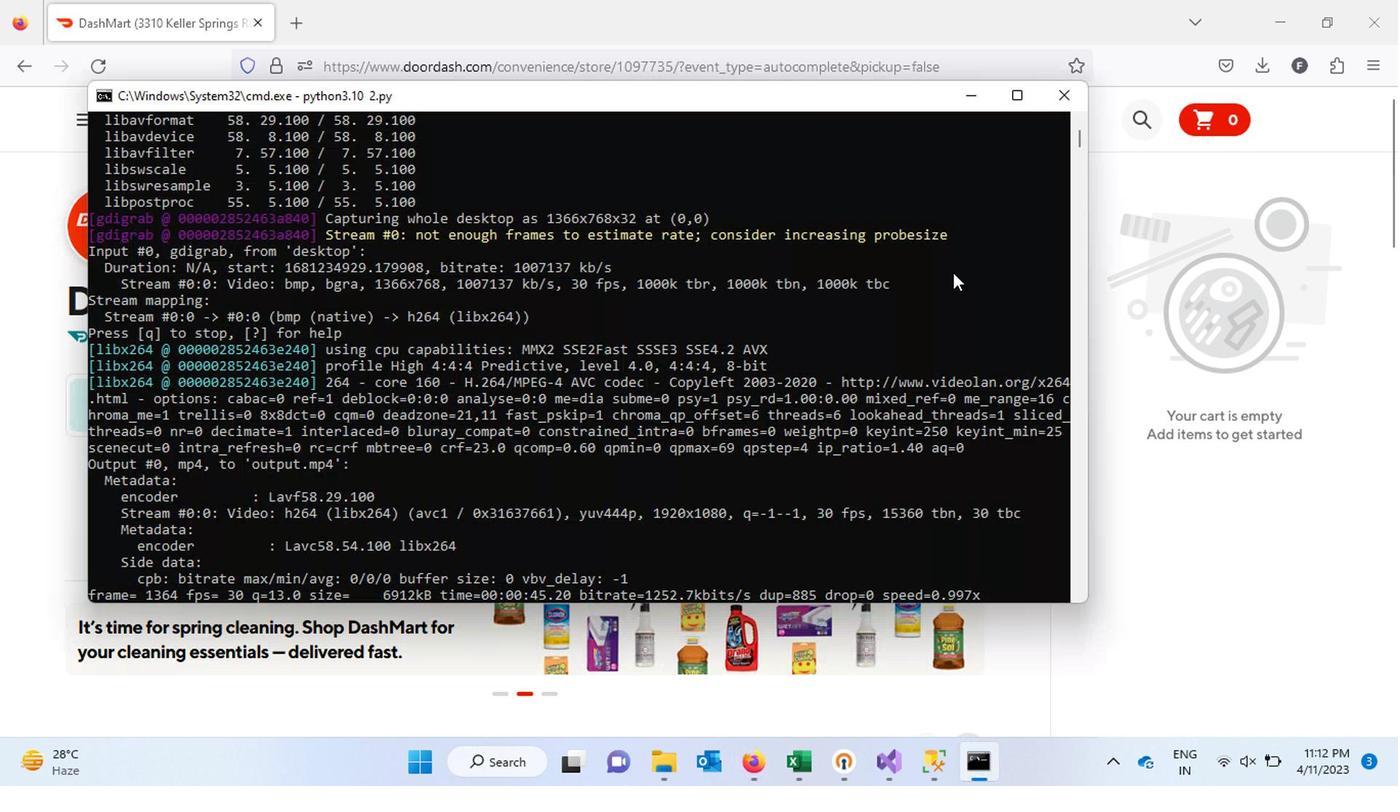 
Action: Mouse pressed left at (786, 110)
Screenshot: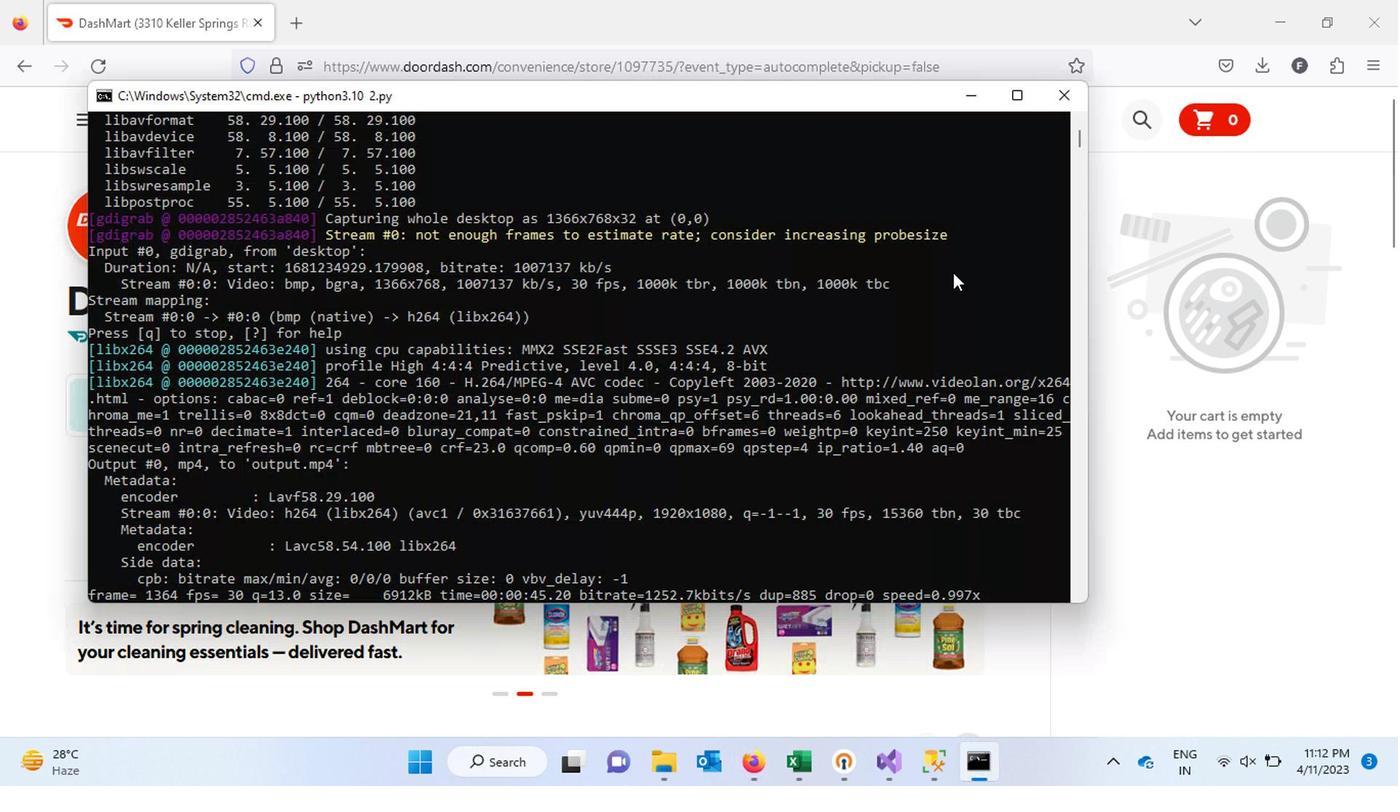 
Action: Mouse moved to (787, 110)
Screenshot: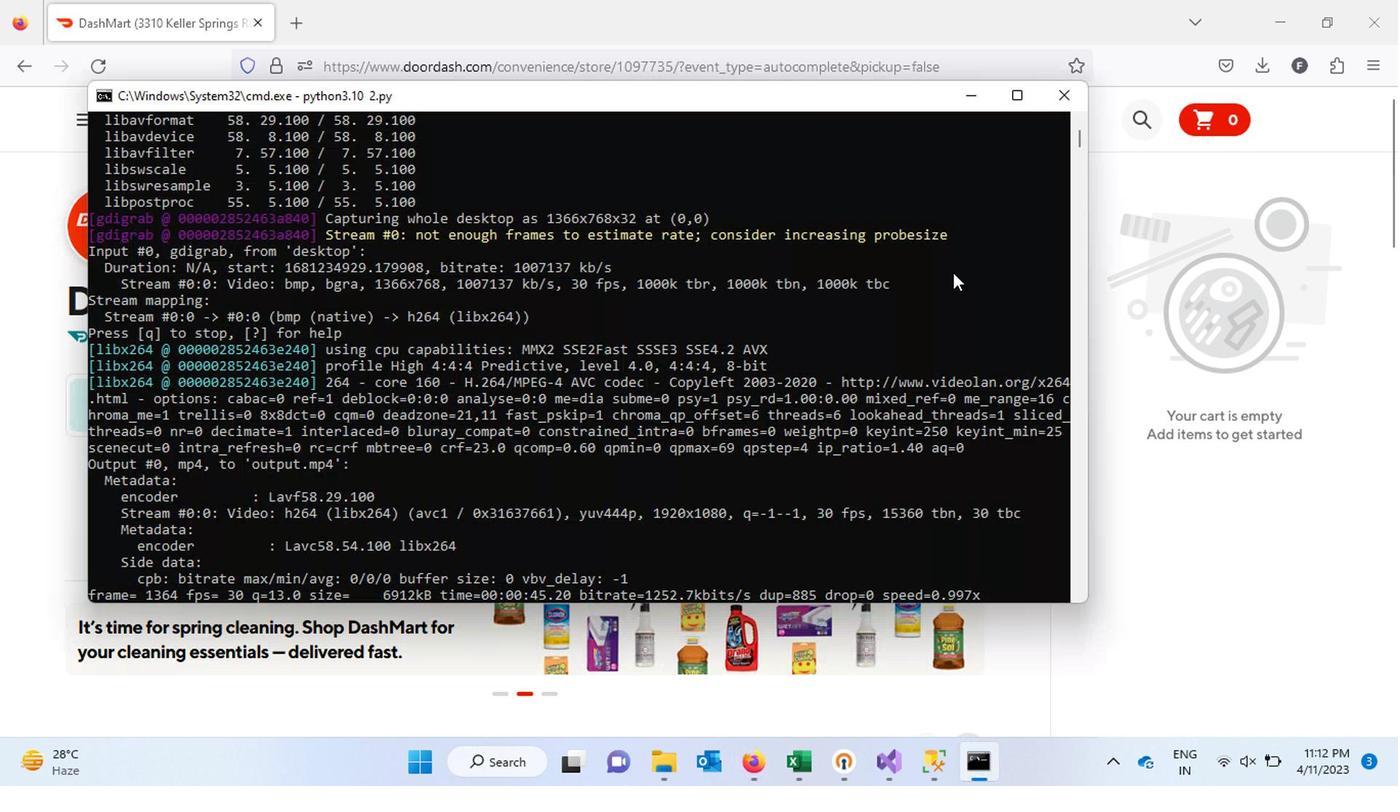 
